 Task: Search one way flight ticket for 3 adults, 3 children in premium economy from Pasco: Tri-cities Airport to Fort Wayne: Fort Wayne International Airport on 8-4-2023. Choice of flights is American. Number of bags: 9 checked bags. Outbound departure time preference is 11:00.
Action: Mouse moved to (252, 328)
Screenshot: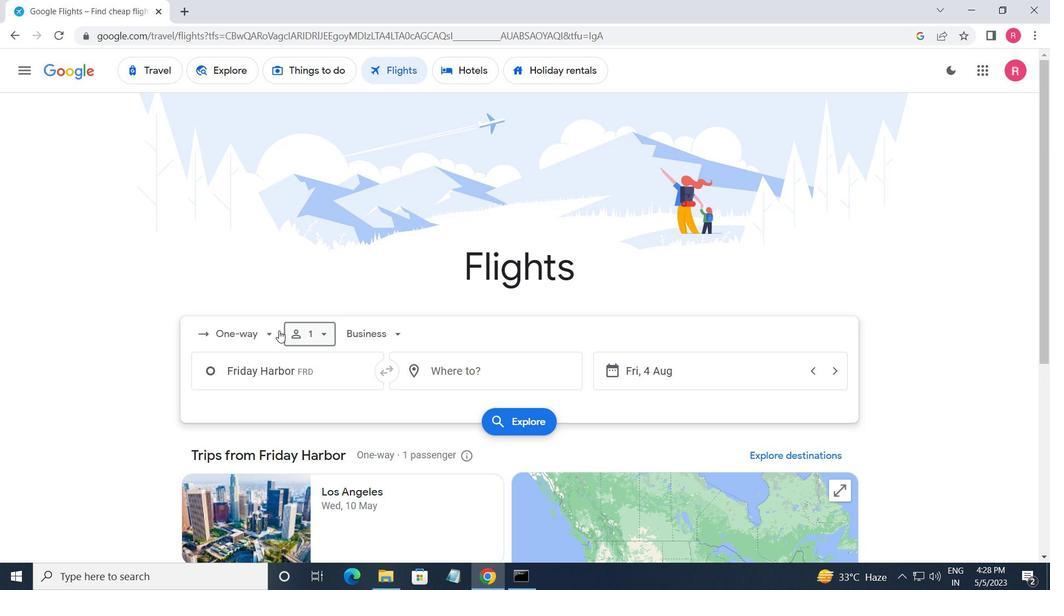 
Action: Mouse pressed left at (252, 328)
Screenshot: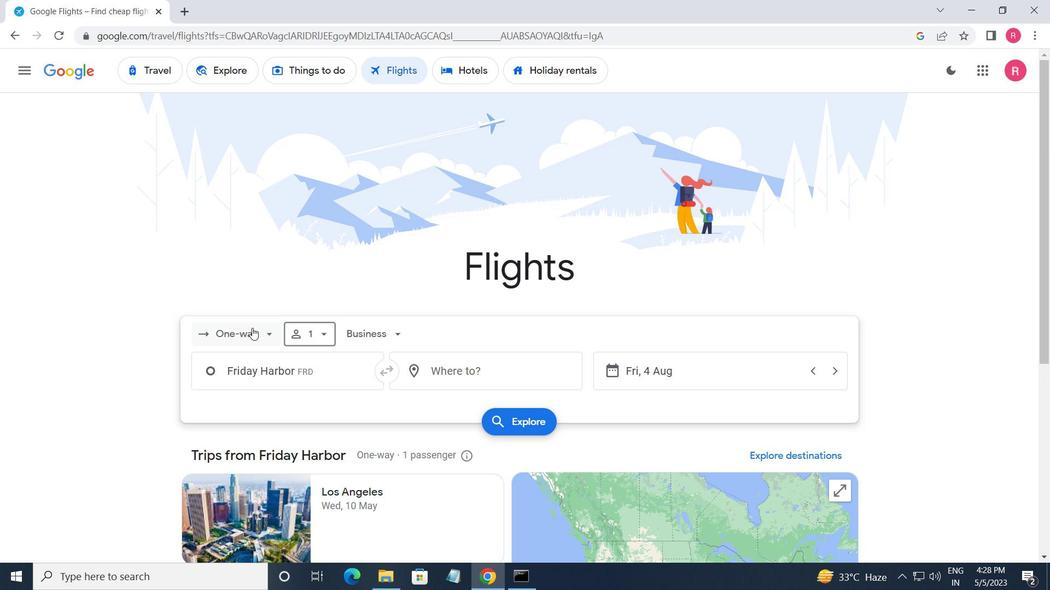 
Action: Mouse moved to (267, 392)
Screenshot: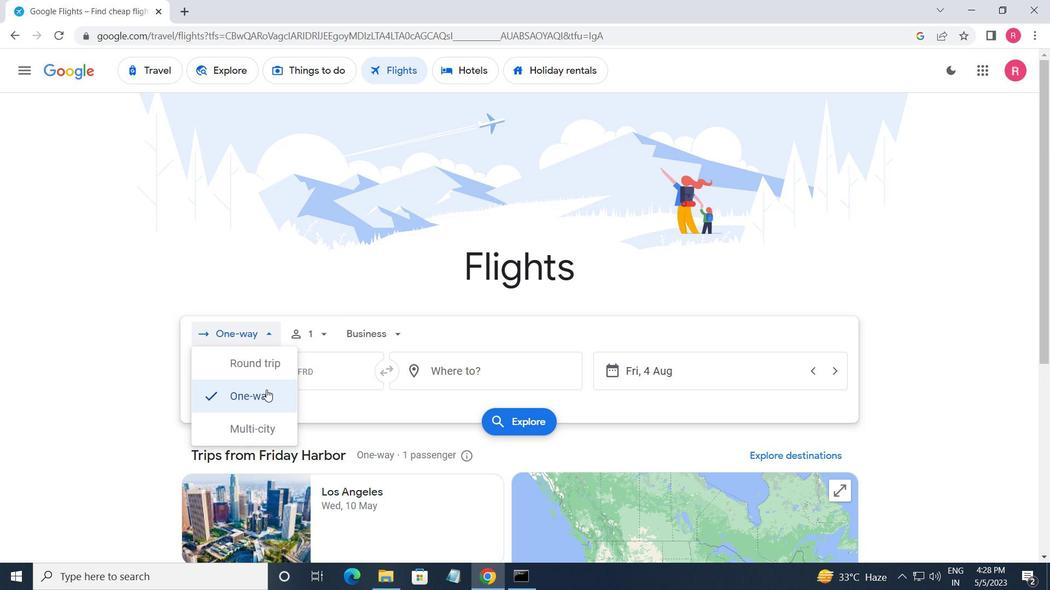 
Action: Mouse pressed left at (267, 392)
Screenshot: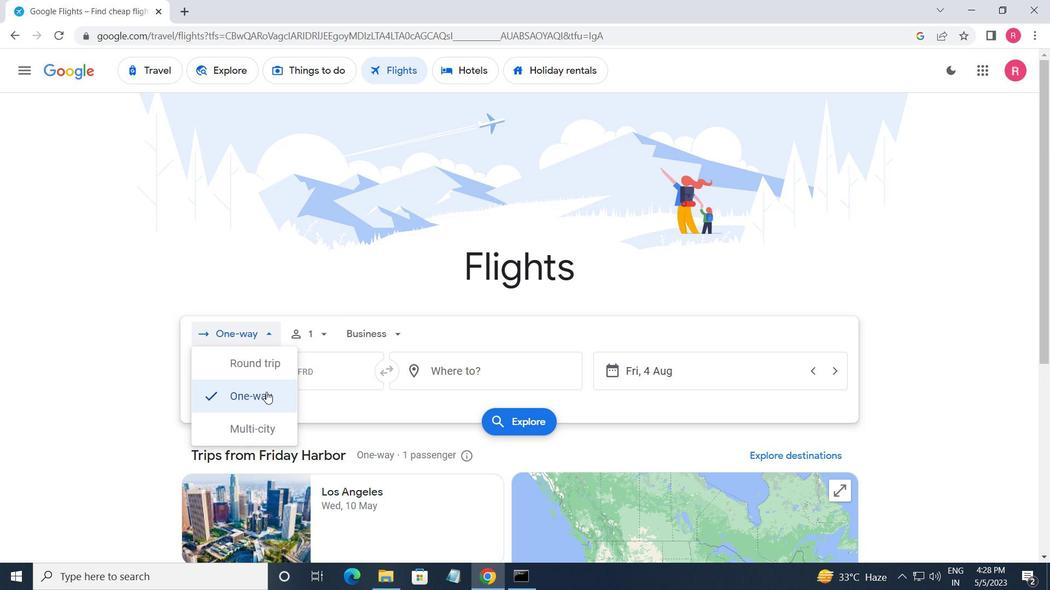
Action: Mouse moved to (302, 344)
Screenshot: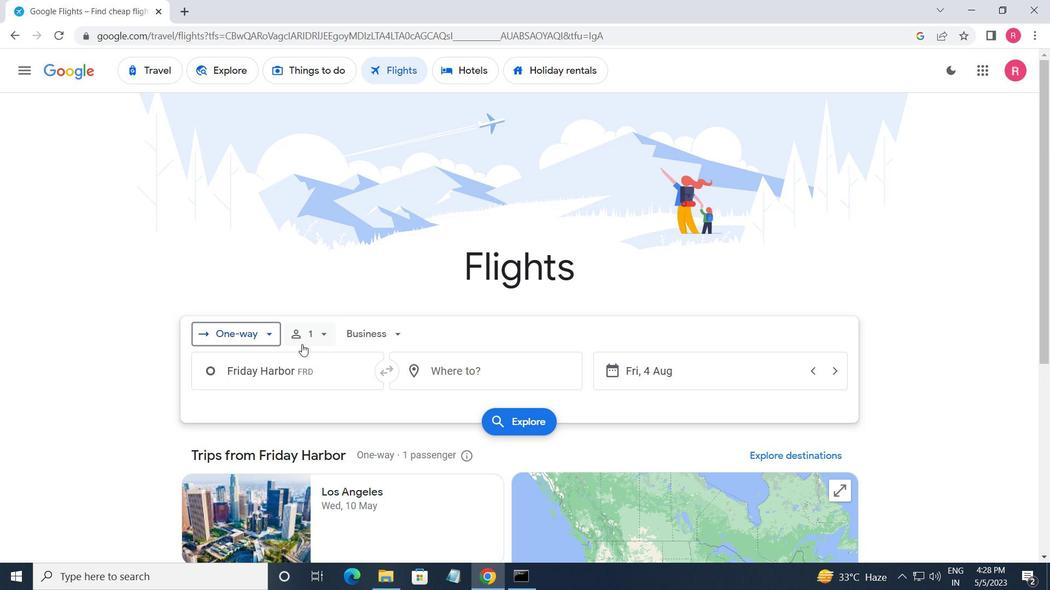 
Action: Mouse pressed left at (302, 344)
Screenshot: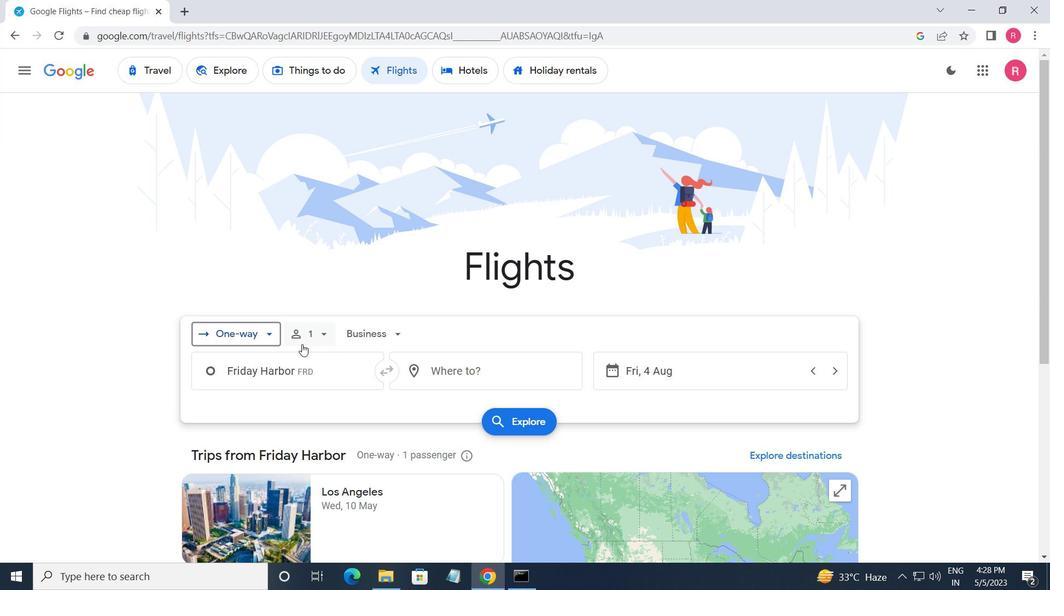
Action: Mouse moved to (428, 373)
Screenshot: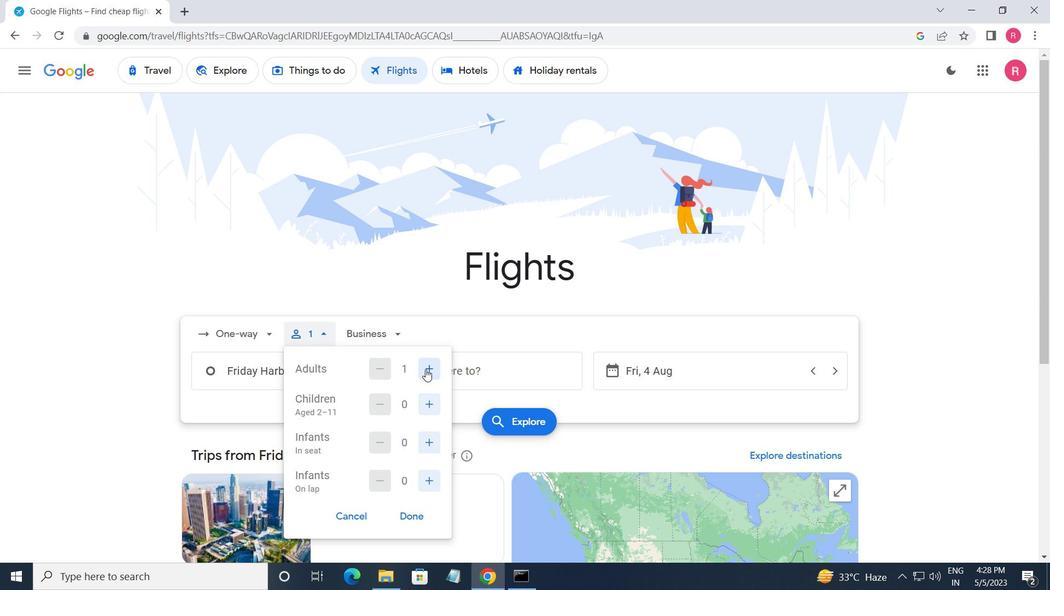 
Action: Mouse pressed left at (428, 373)
Screenshot: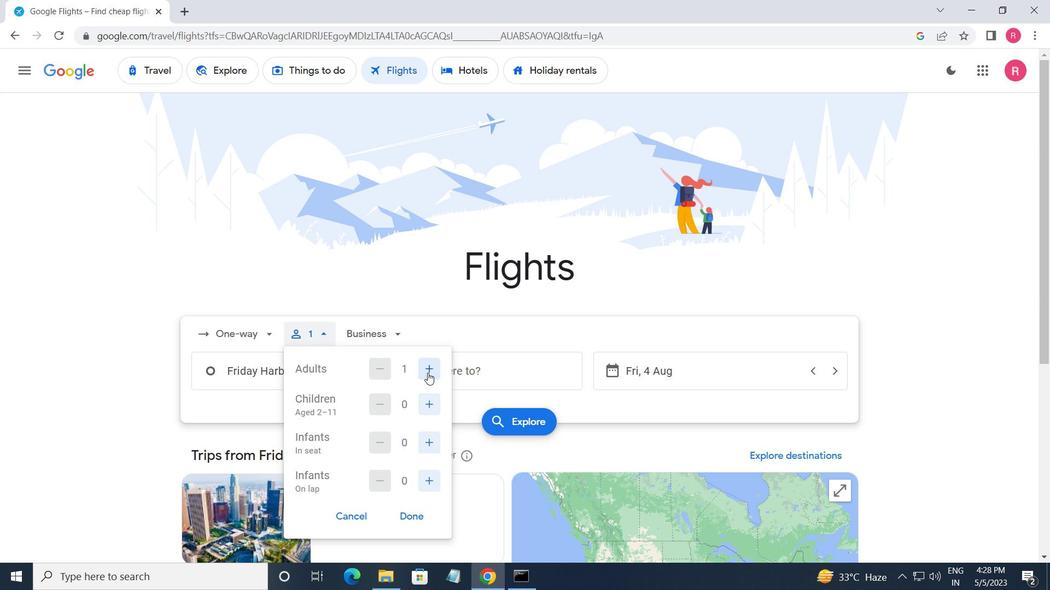 
Action: Mouse pressed left at (428, 373)
Screenshot: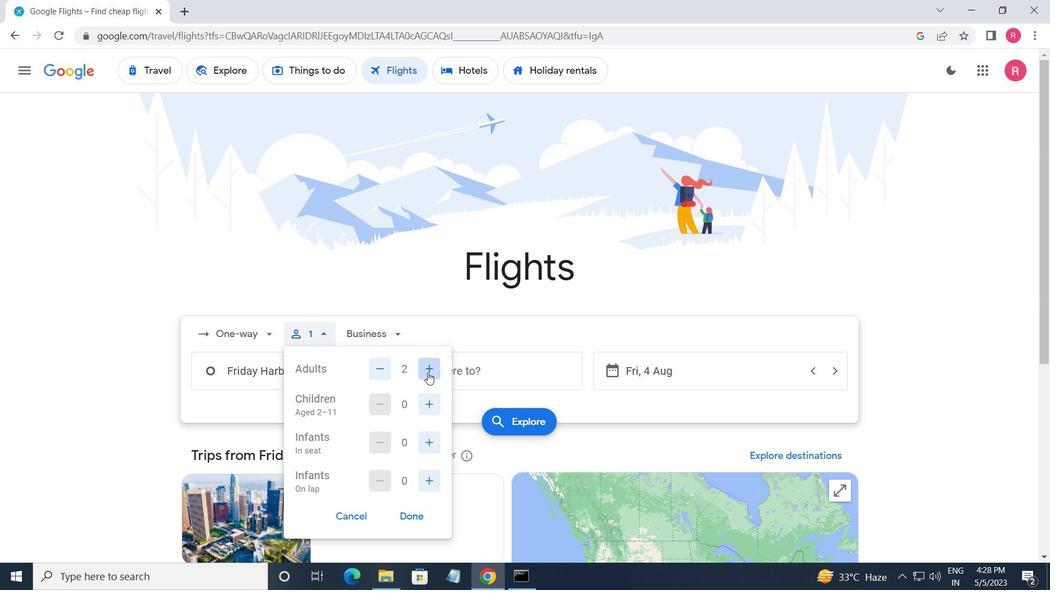 
Action: Mouse moved to (427, 399)
Screenshot: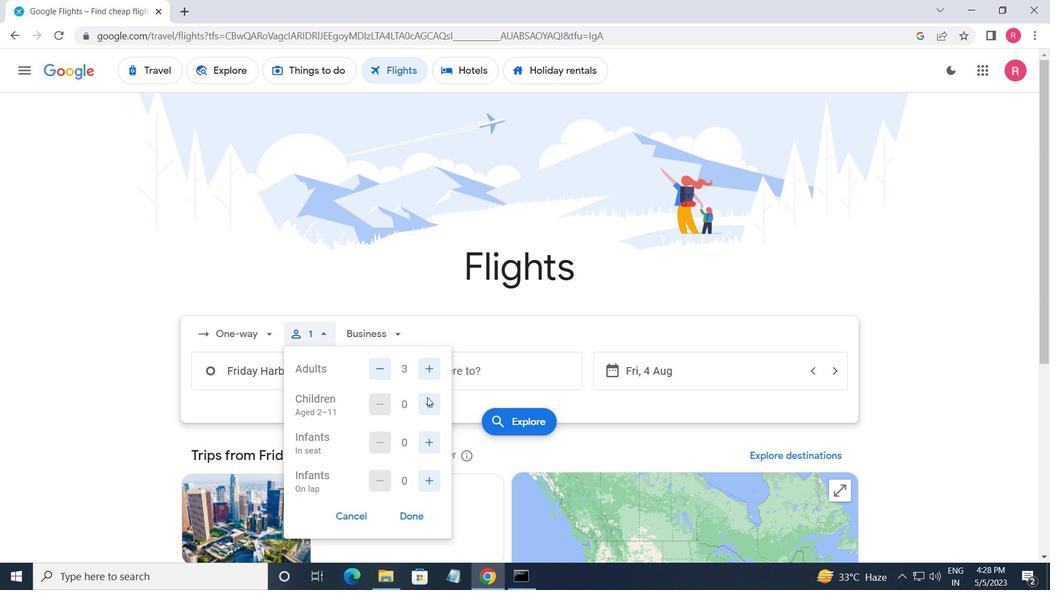 
Action: Mouse pressed left at (427, 399)
Screenshot: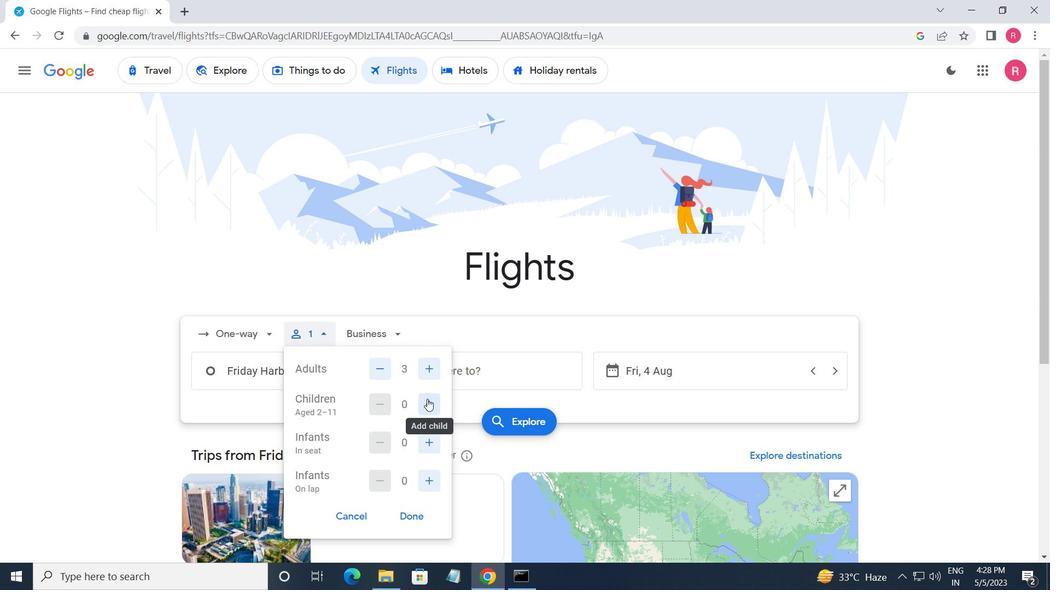 
Action: Mouse pressed left at (427, 399)
Screenshot: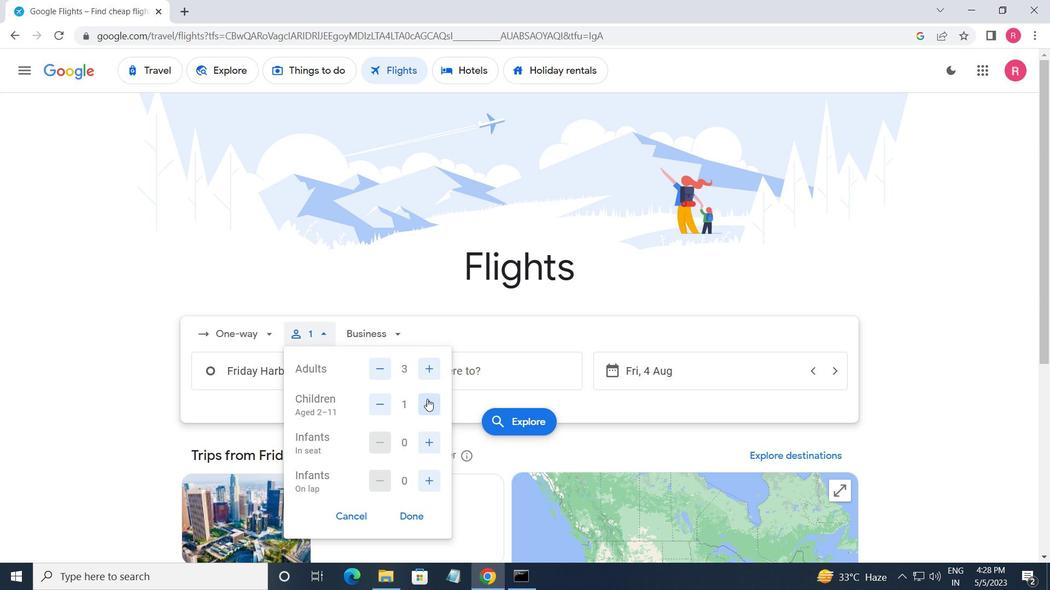 
Action: Mouse pressed left at (427, 399)
Screenshot: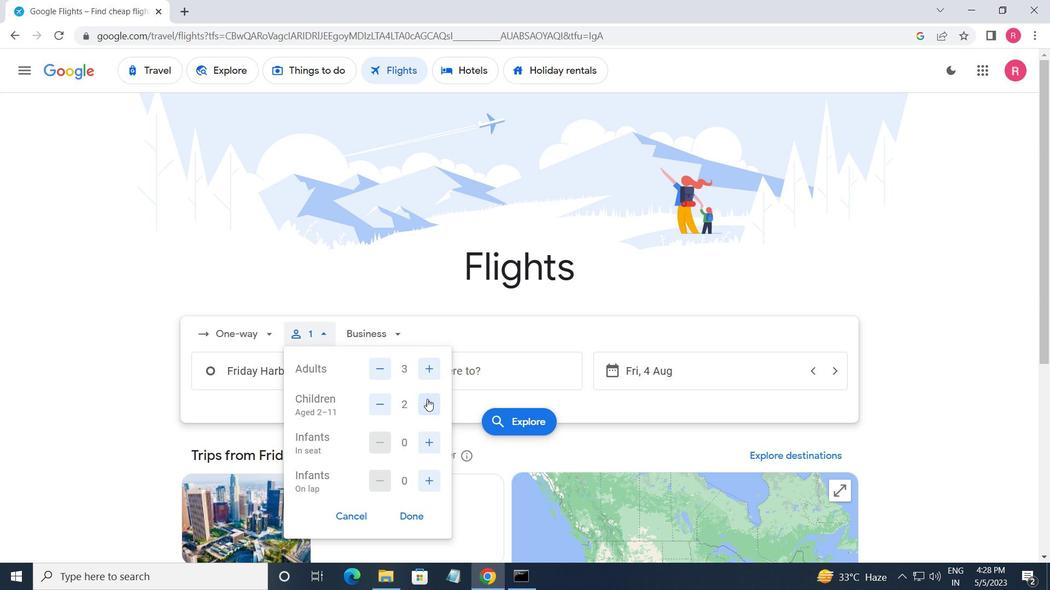 
Action: Mouse moved to (414, 517)
Screenshot: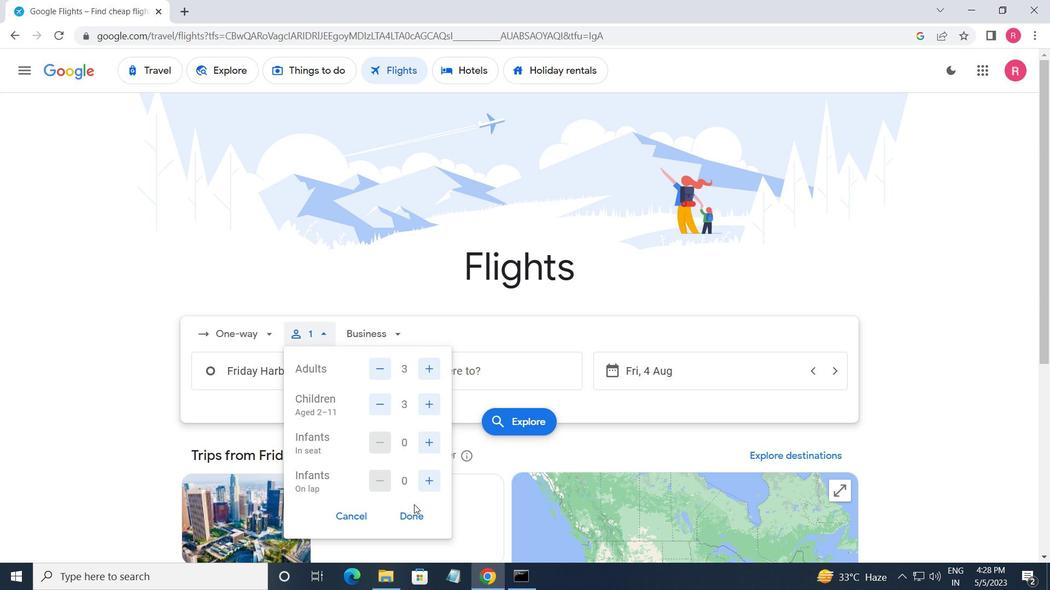 
Action: Mouse pressed left at (414, 517)
Screenshot: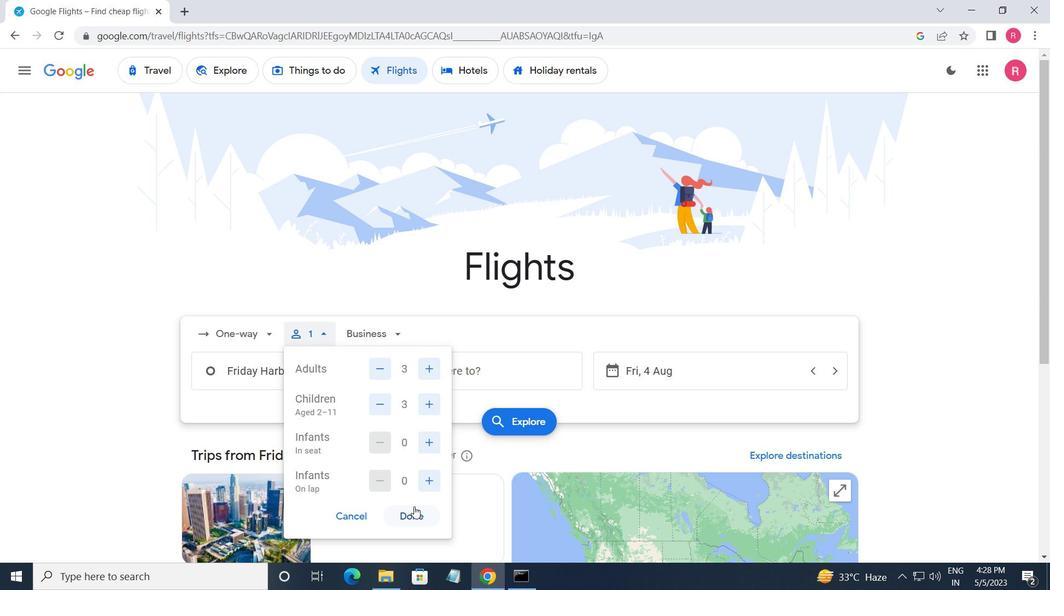 
Action: Mouse moved to (373, 333)
Screenshot: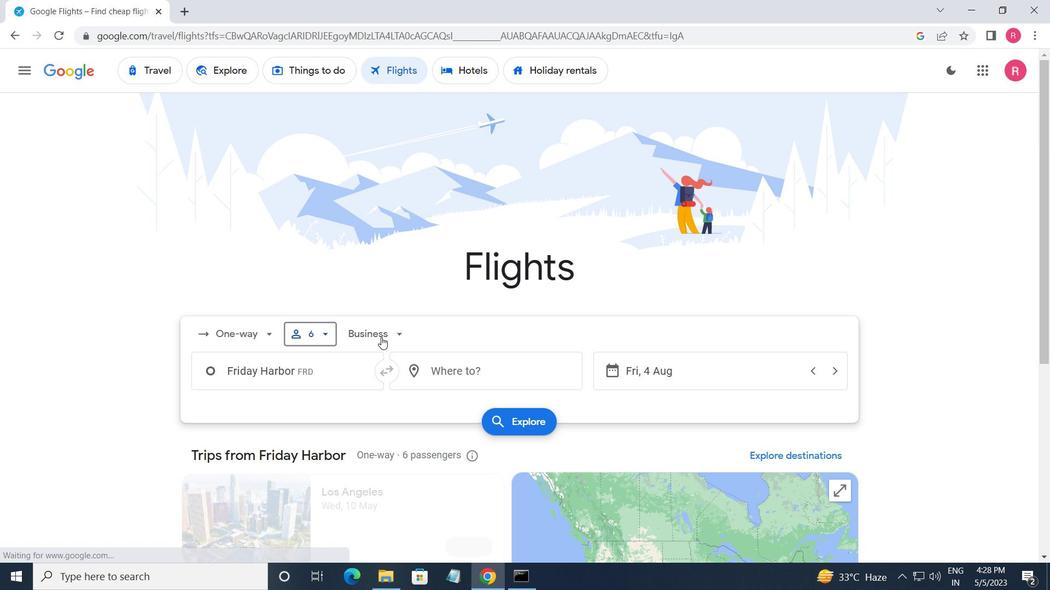 
Action: Mouse pressed left at (373, 333)
Screenshot: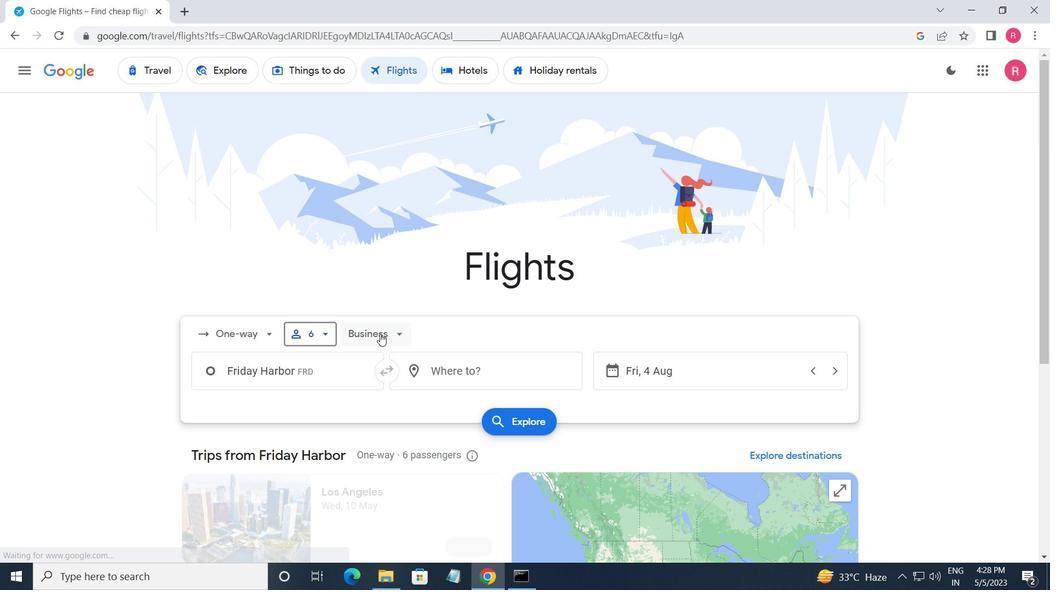 
Action: Mouse moved to (404, 373)
Screenshot: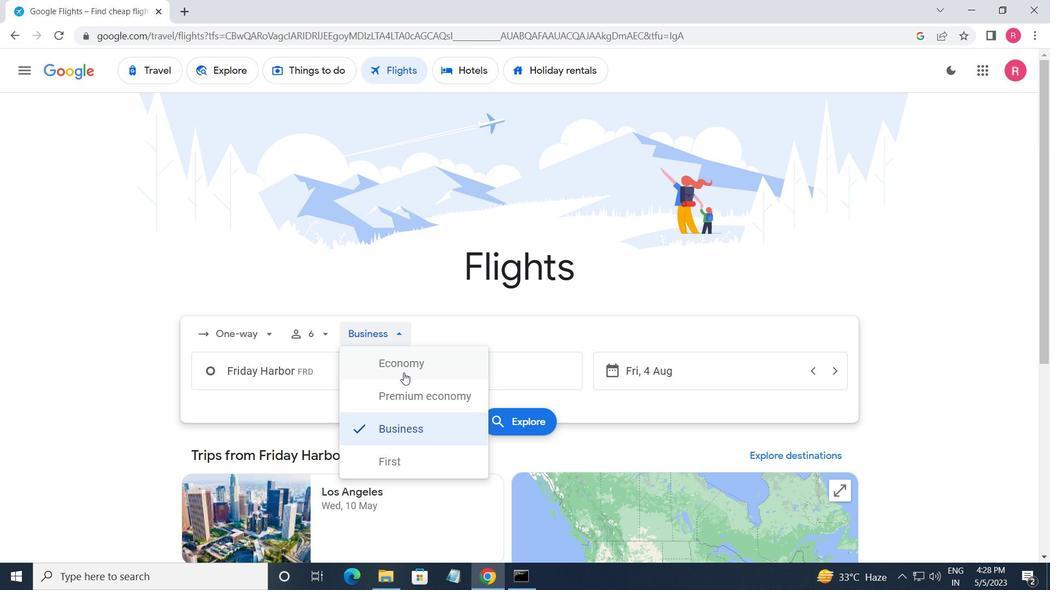 
Action: Mouse pressed left at (404, 373)
Screenshot: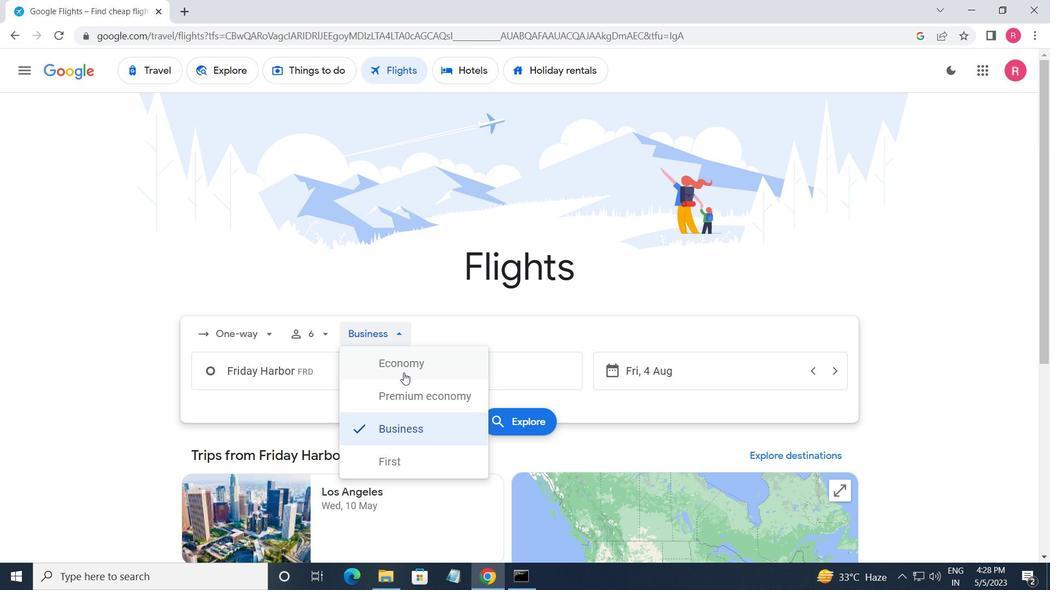 
Action: Mouse moved to (332, 376)
Screenshot: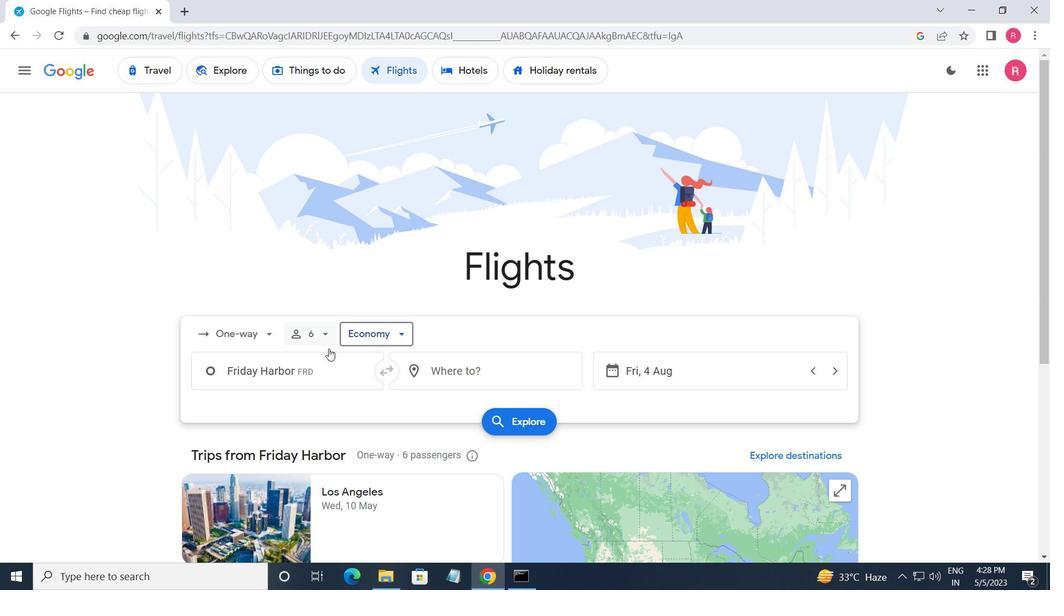 
Action: Mouse pressed left at (332, 376)
Screenshot: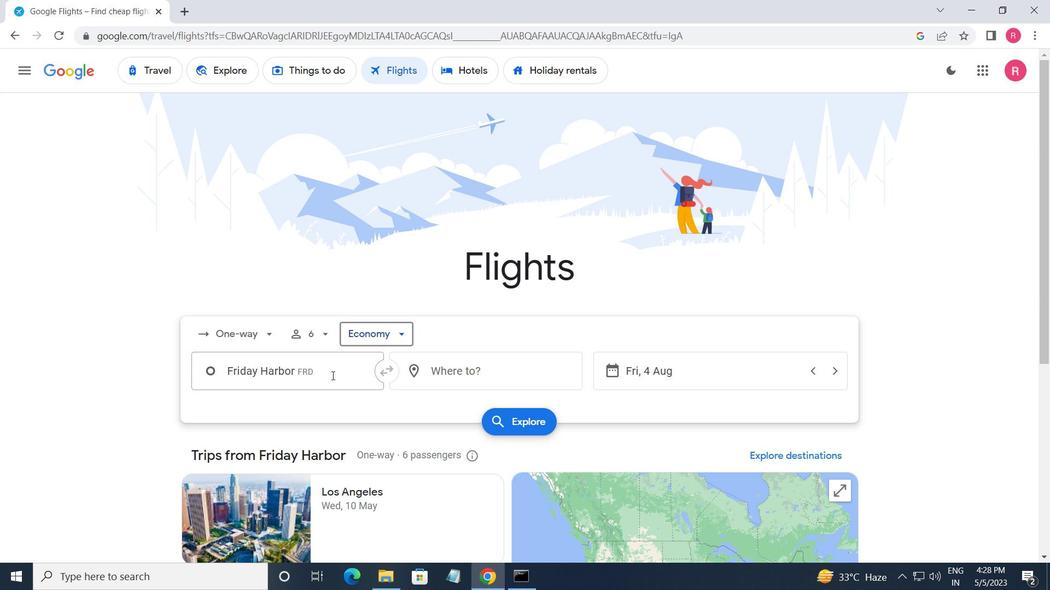 
Action: Key pressed <Key.shift_r>Pasco
Screenshot: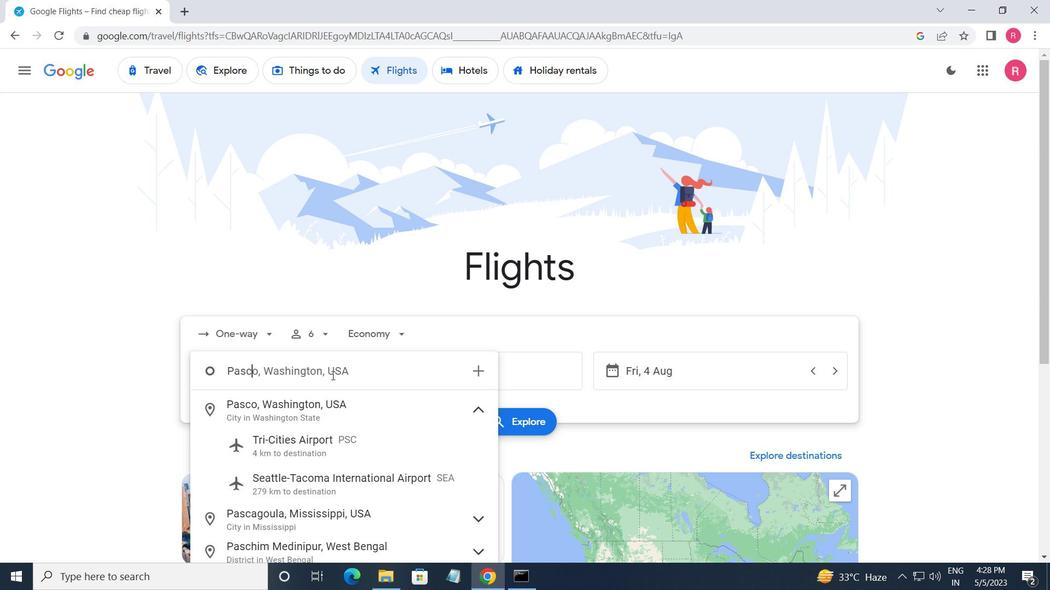 
Action: Mouse moved to (317, 459)
Screenshot: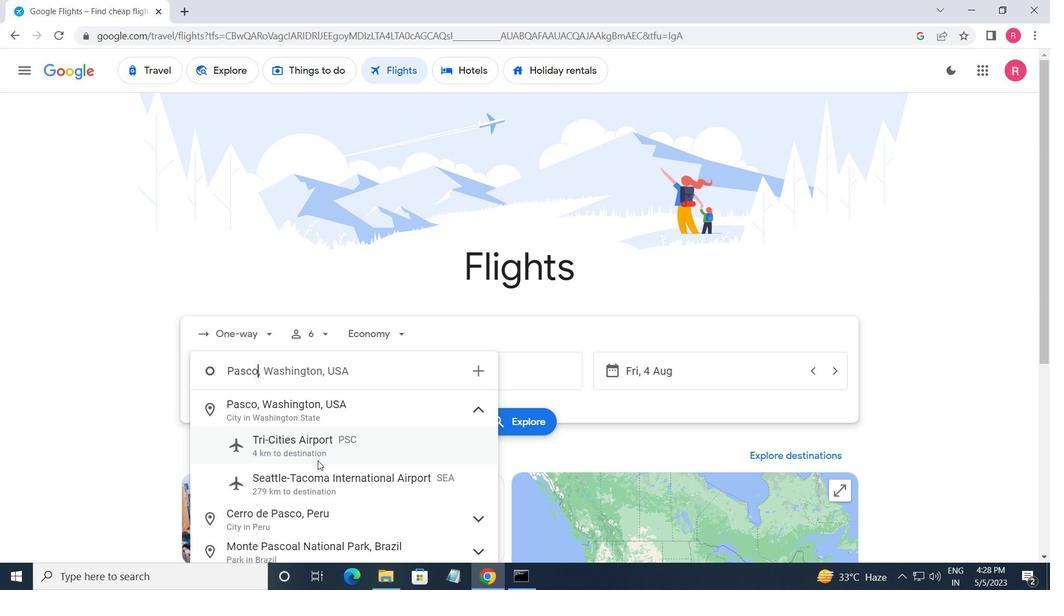
Action: Mouse pressed left at (317, 459)
Screenshot: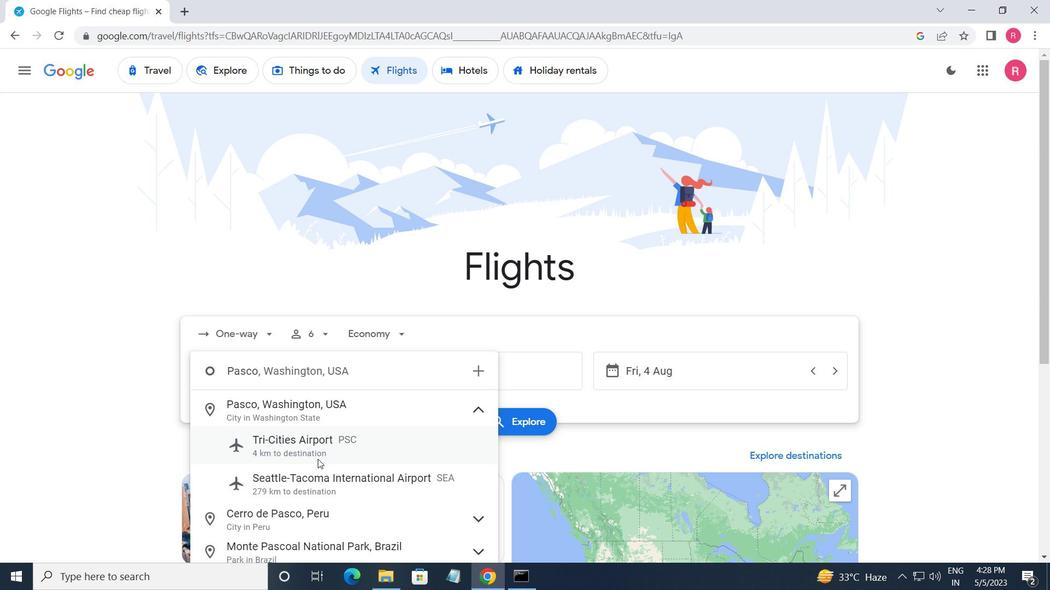 
Action: Mouse moved to (500, 370)
Screenshot: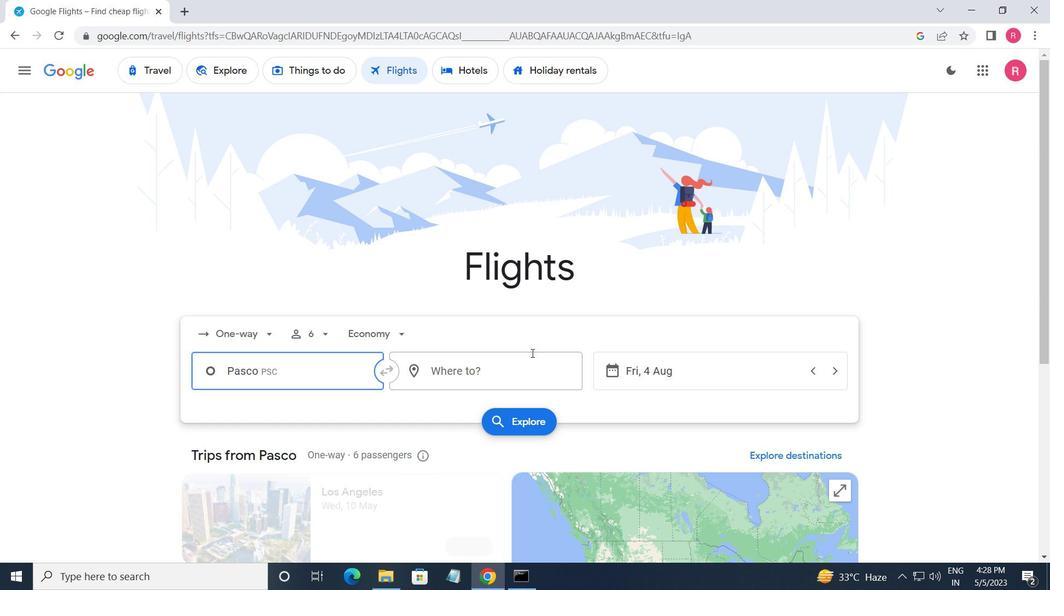 
Action: Mouse pressed left at (500, 370)
Screenshot: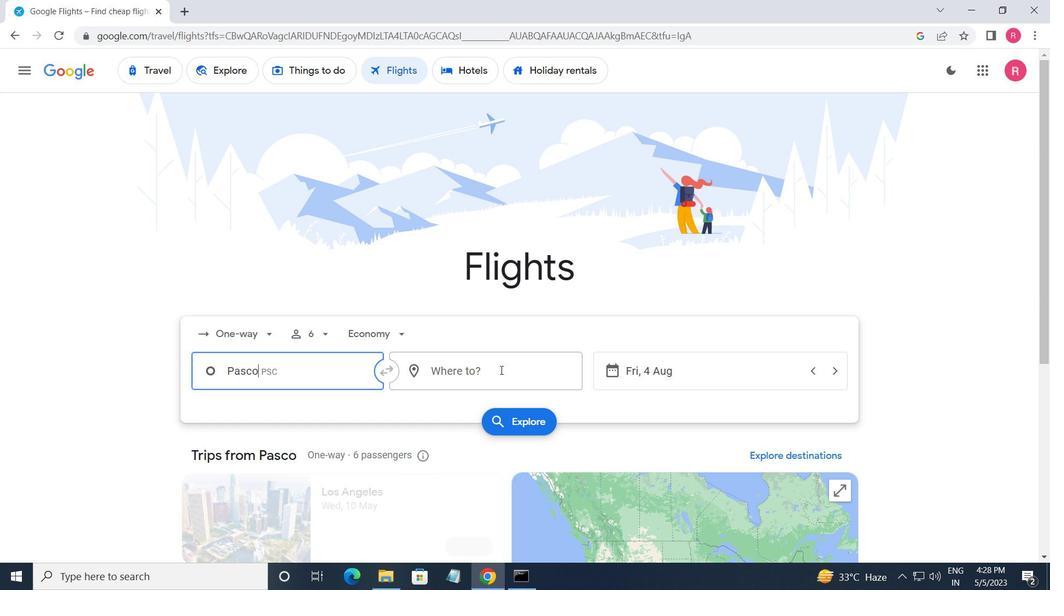 
Action: Key pressed <Key.shift>WAYNE
Screenshot: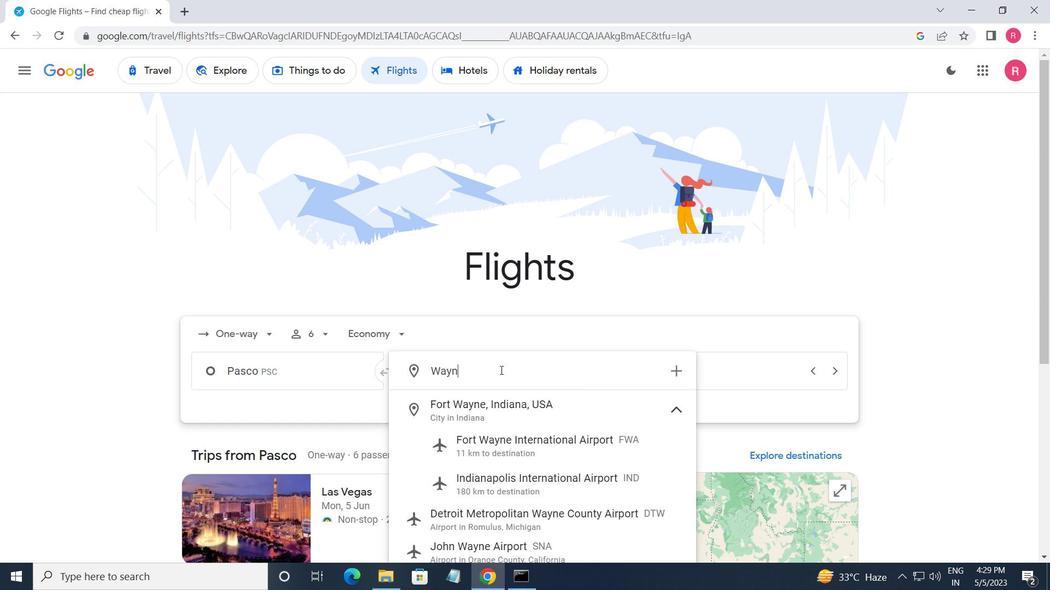 
Action: Mouse moved to (515, 451)
Screenshot: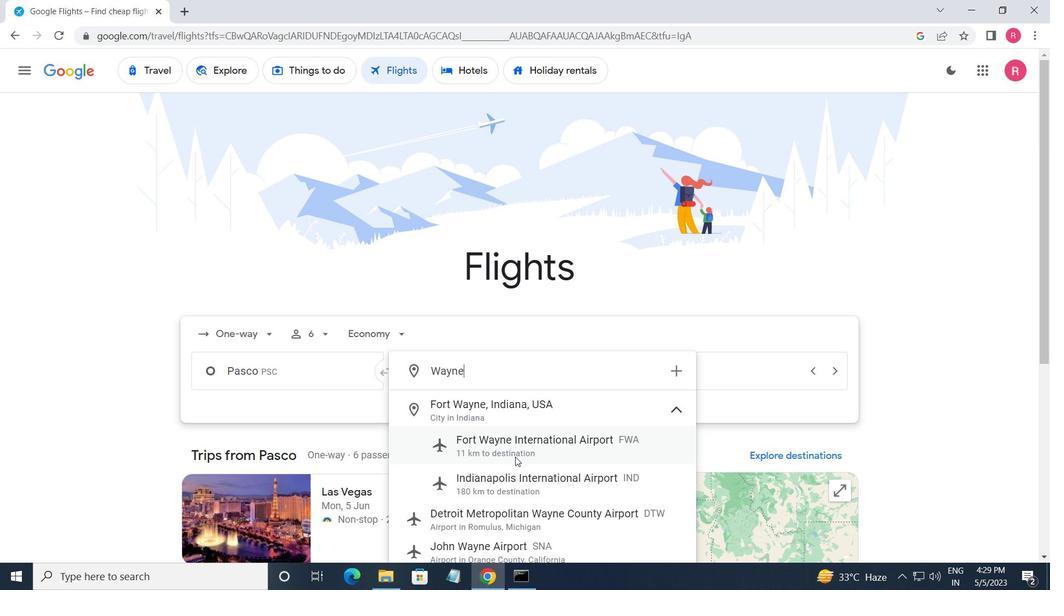 
Action: Mouse pressed left at (515, 451)
Screenshot: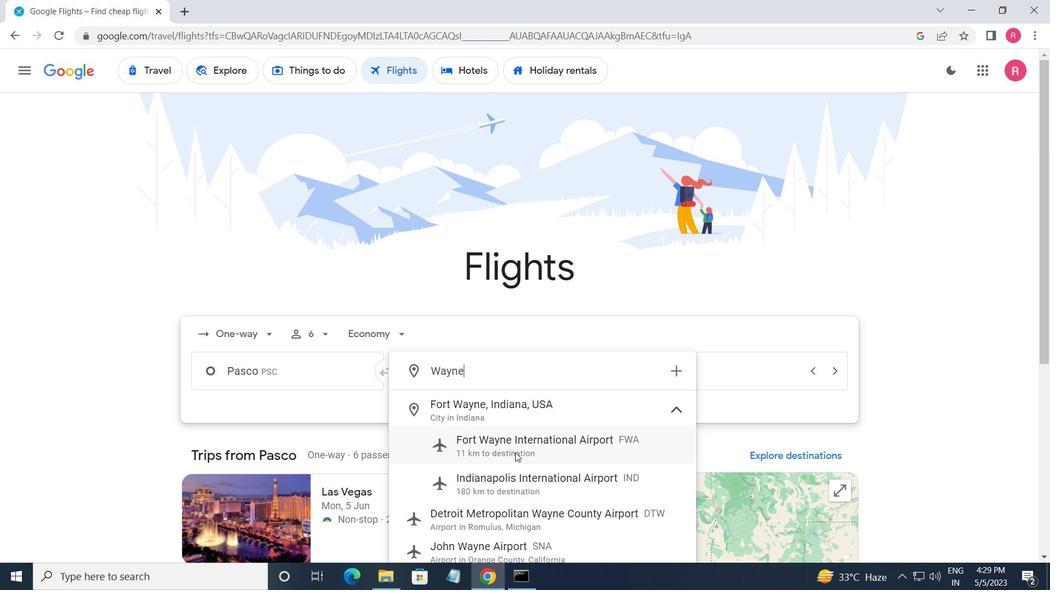 
Action: Mouse moved to (701, 380)
Screenshot: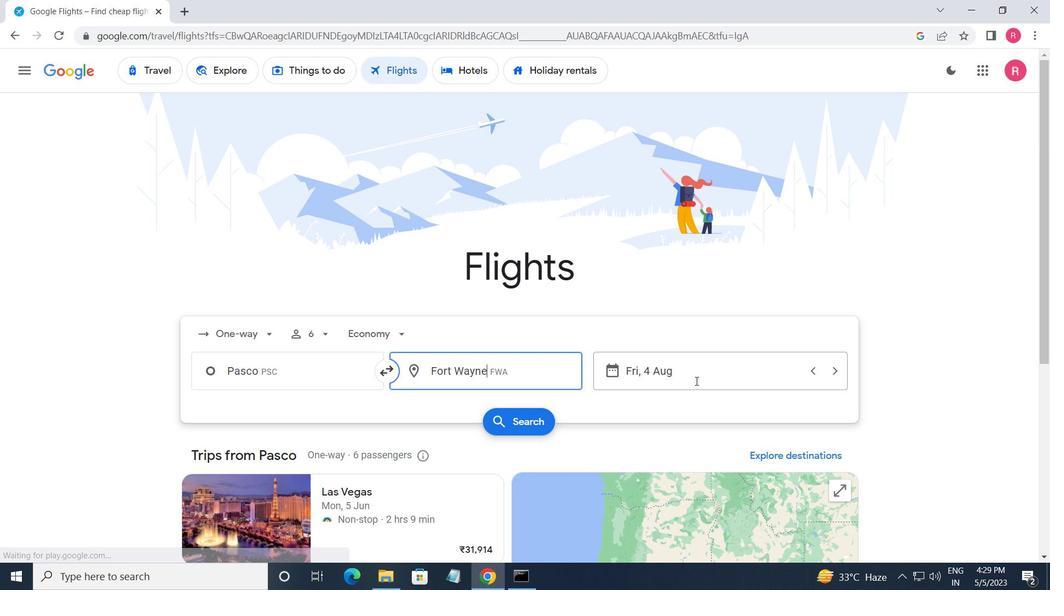 
Action: Mouse pressed left at (701, 380)
Screenshot: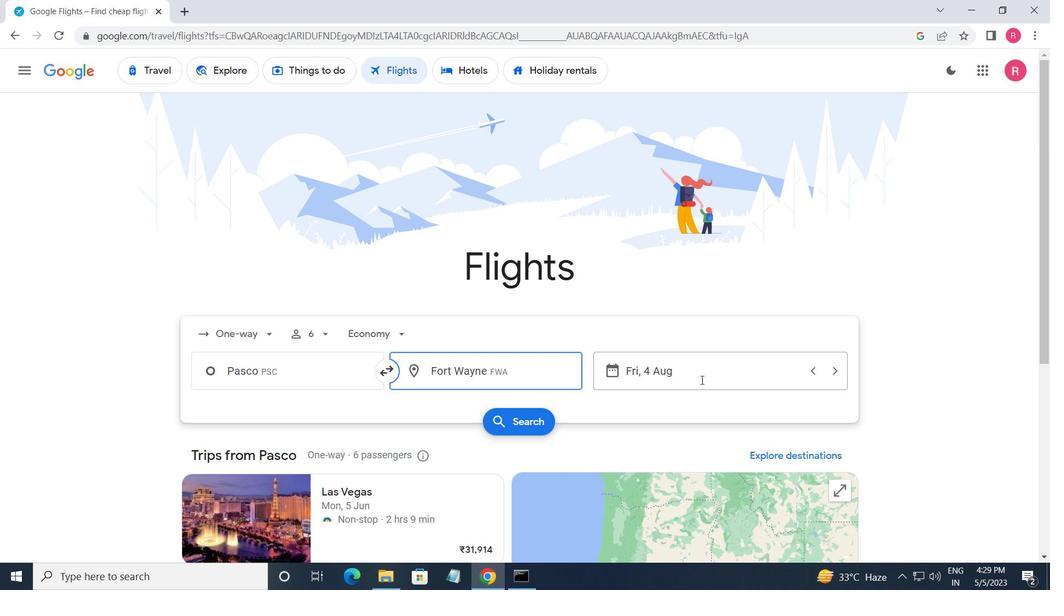 
Action: Mouse moved to (529, 321)
Screenshot: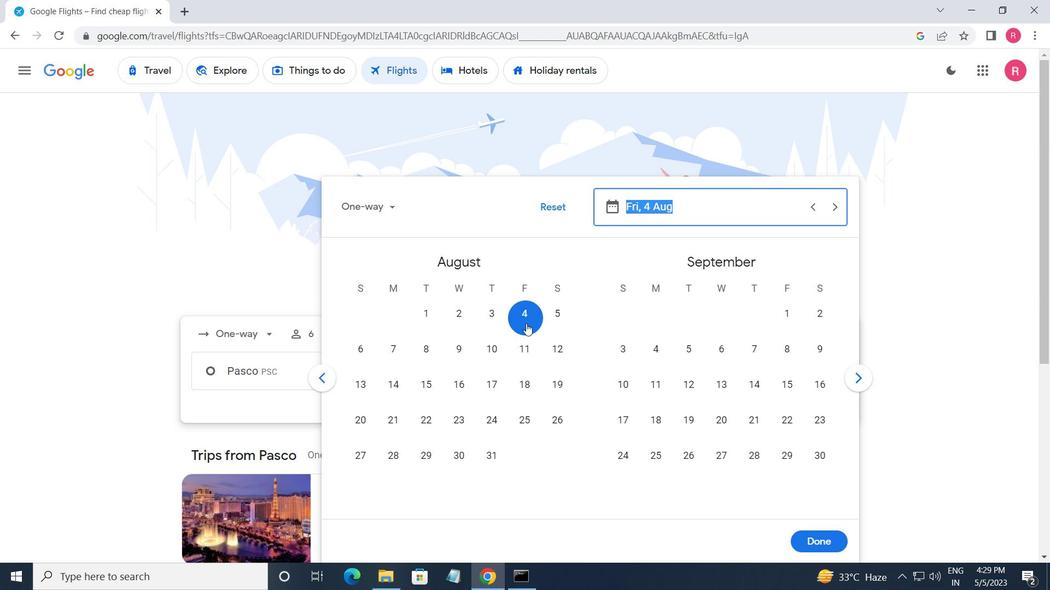 
Action: Mouse pressed left at (529, 321)
Screenshot: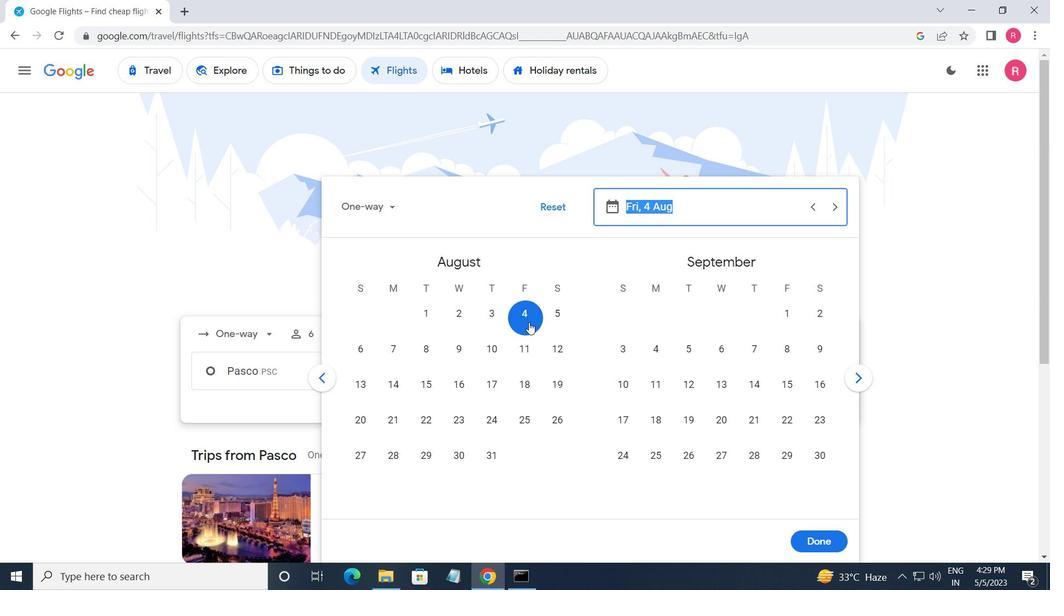 
Action: Mouse moved to (814, 530)
Screenshot: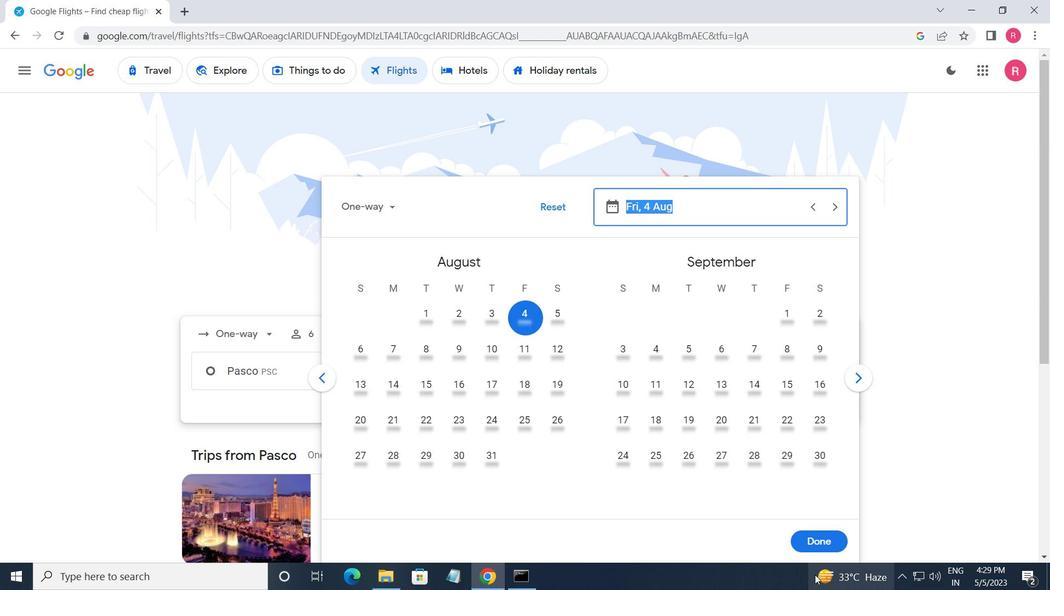
Action: Mouse pressed left at (814, 530)
Screenshot: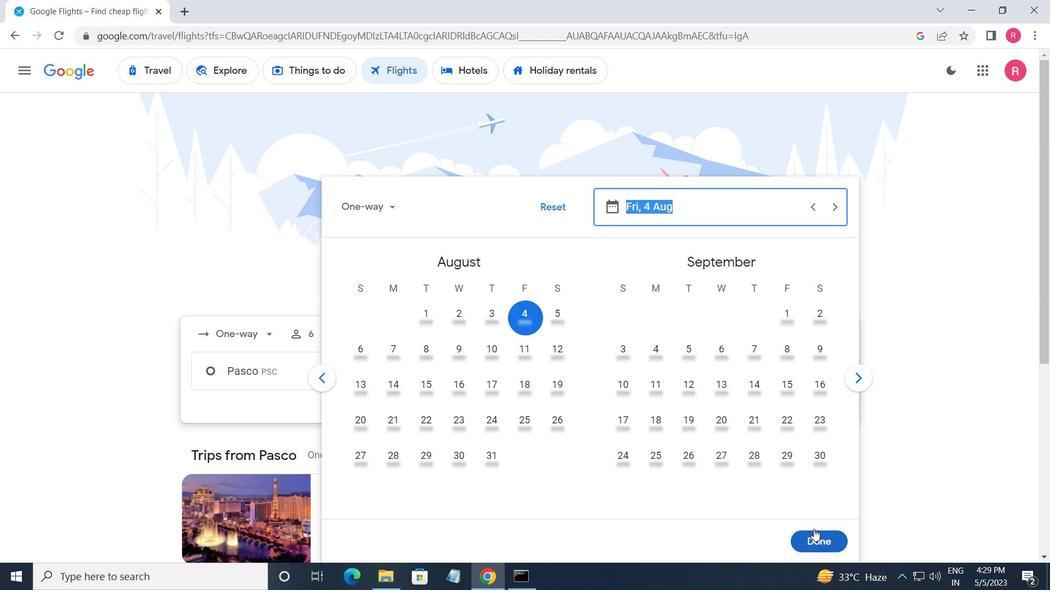 
Action: Mouse moved to (509, 433)
Screenshot: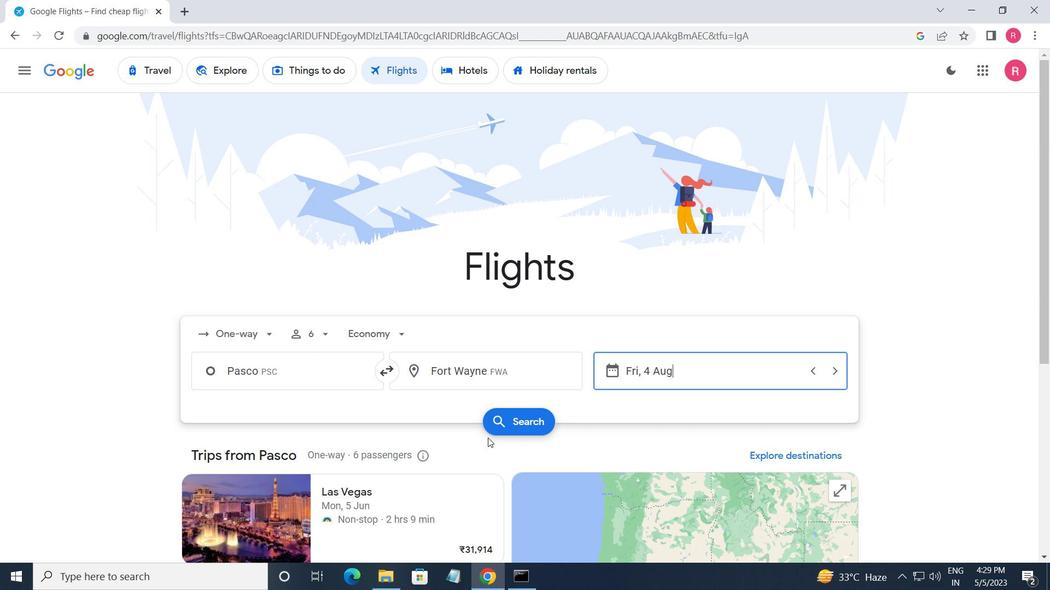 
Action: Mouse pressed left at (509, 433)
Screenshot: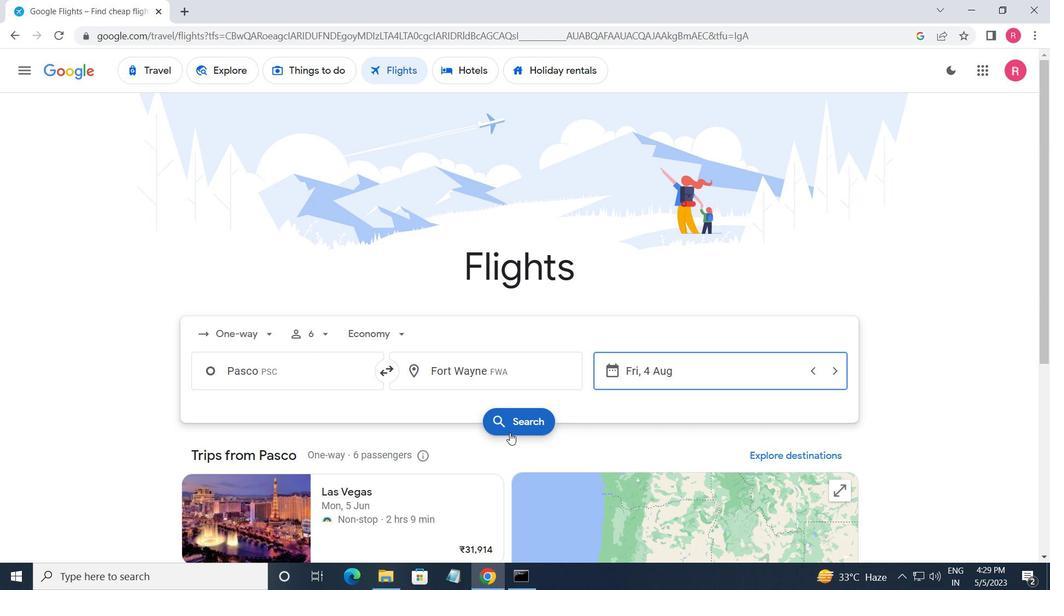 
Action: Mouse moved to (212, 205)
Screenshot: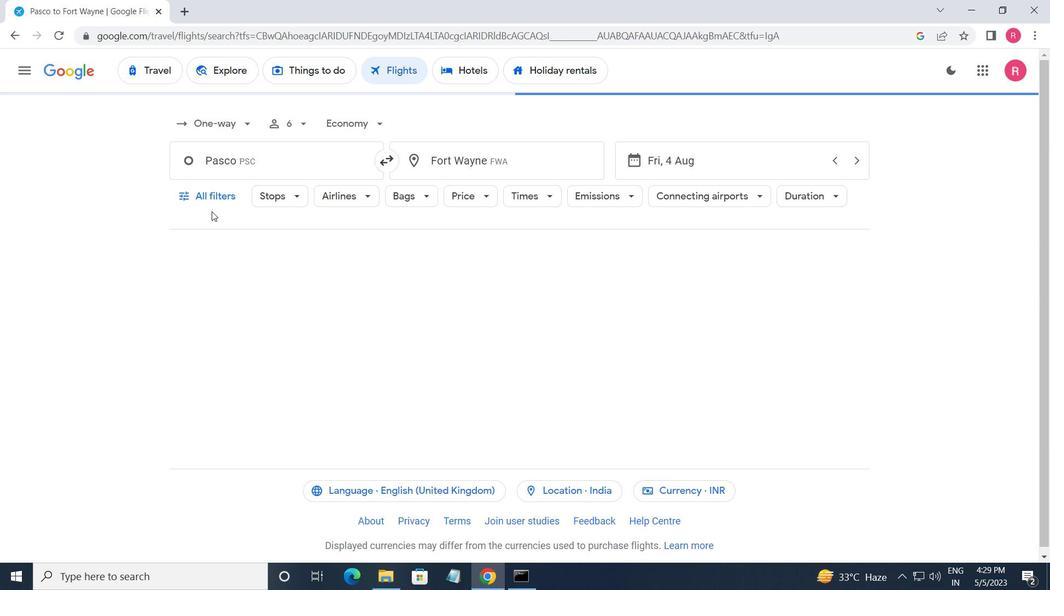 
Action: Mouse pressed left at (212, 205)
Screenshot: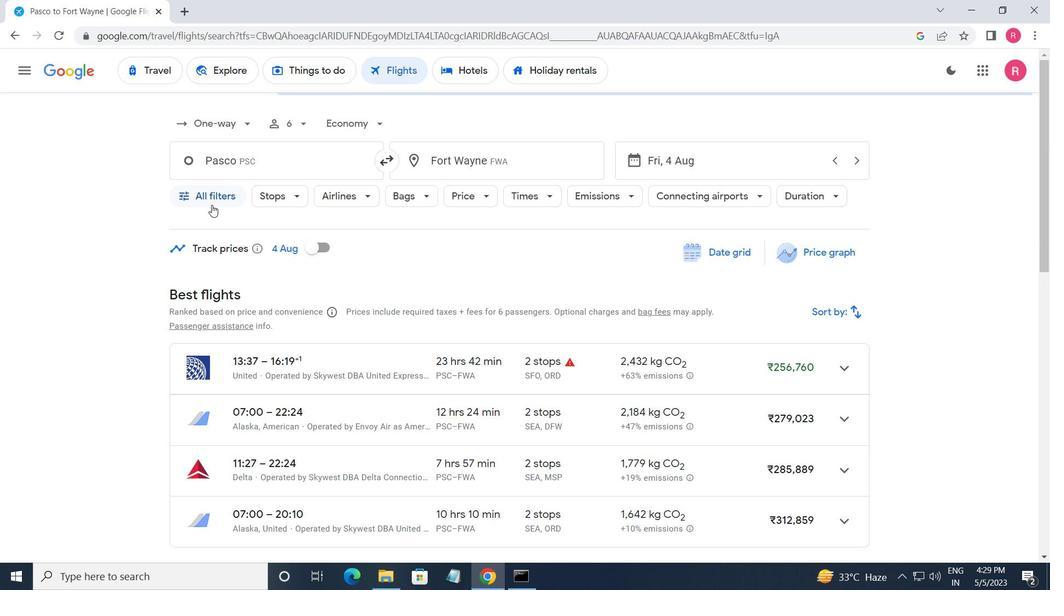 
Action: Mouse moved to (250, 366)
Screenshot: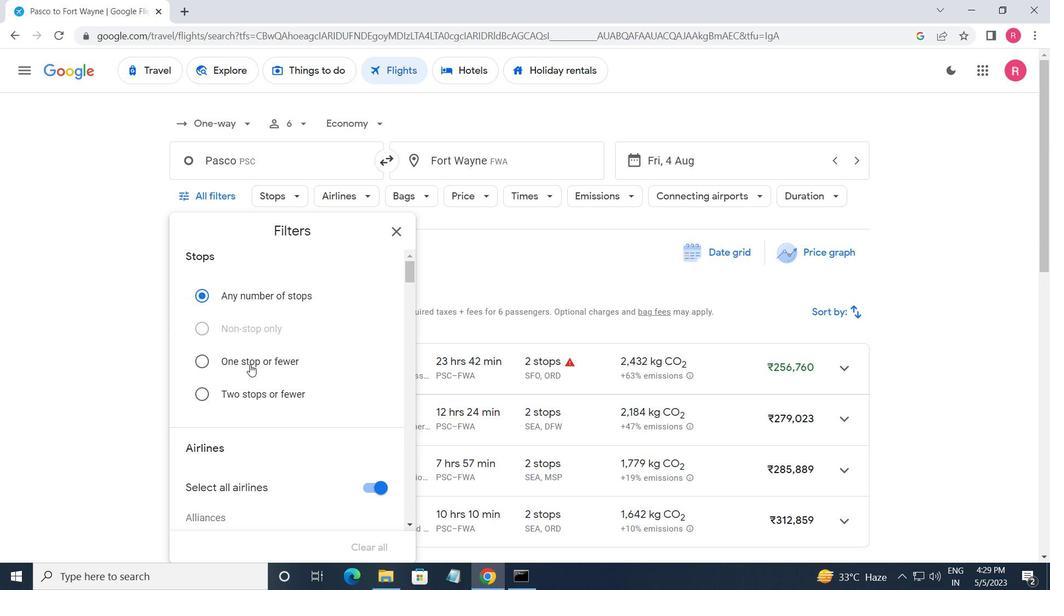 
Action: Mouse scrolled (250, 366) with delta (0, 0)
Screenshot: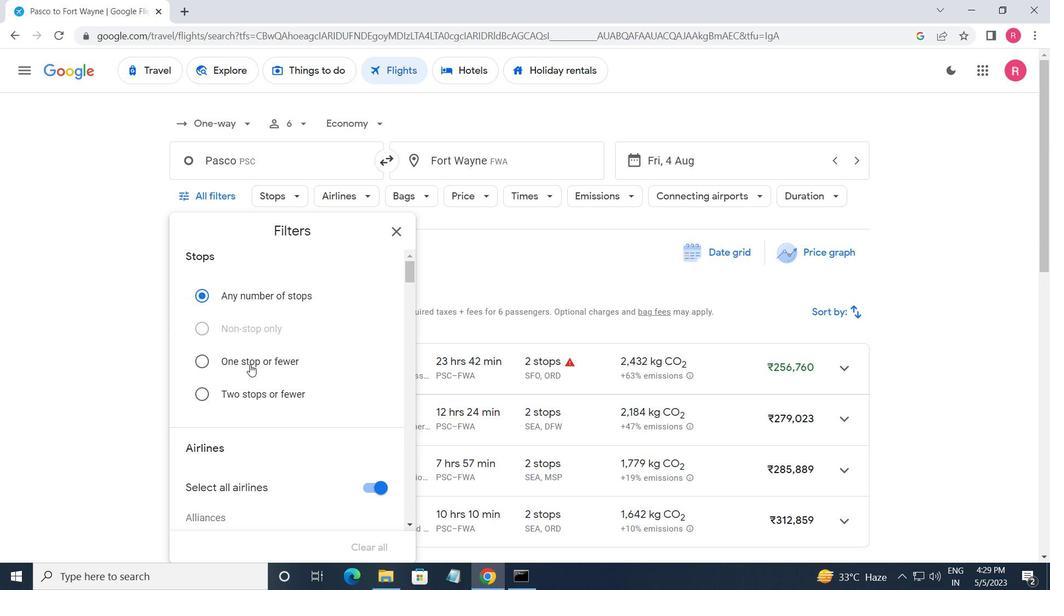 
Action: Mouse moved to (249, 368)
Screenshot: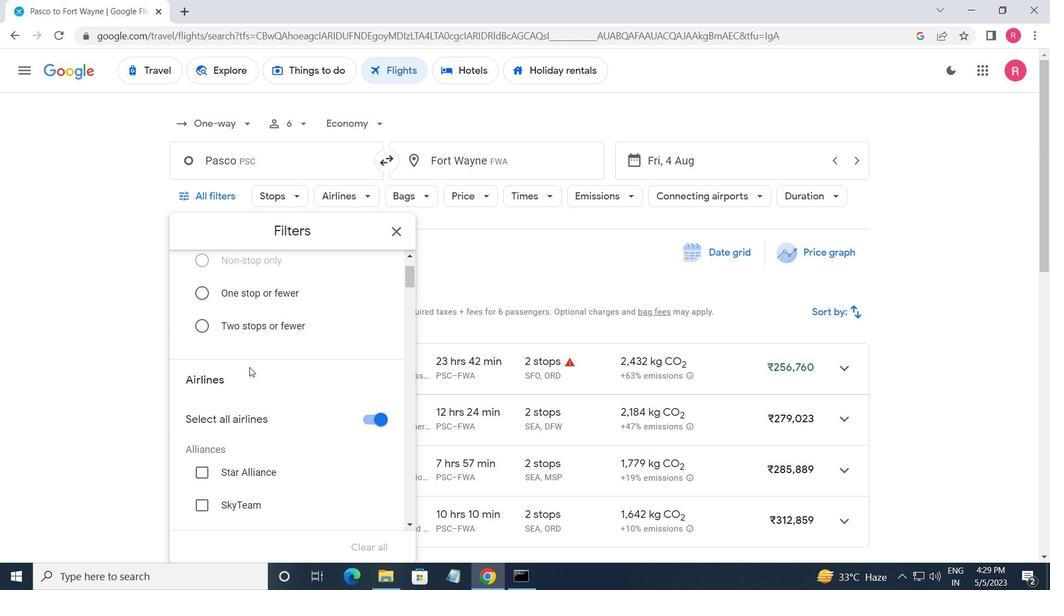 
Action: Mouse scrolled (249, 367) with delta (0, 0)
Screenshot: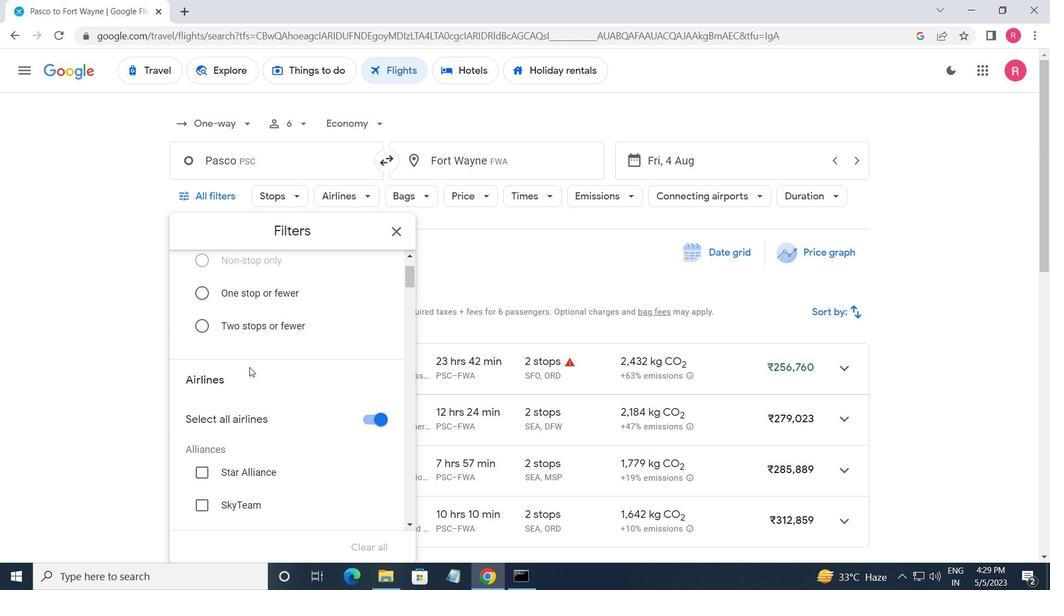 
Action: Mouse scrolled (249, 367) with delta (0, 0)
Screenshot: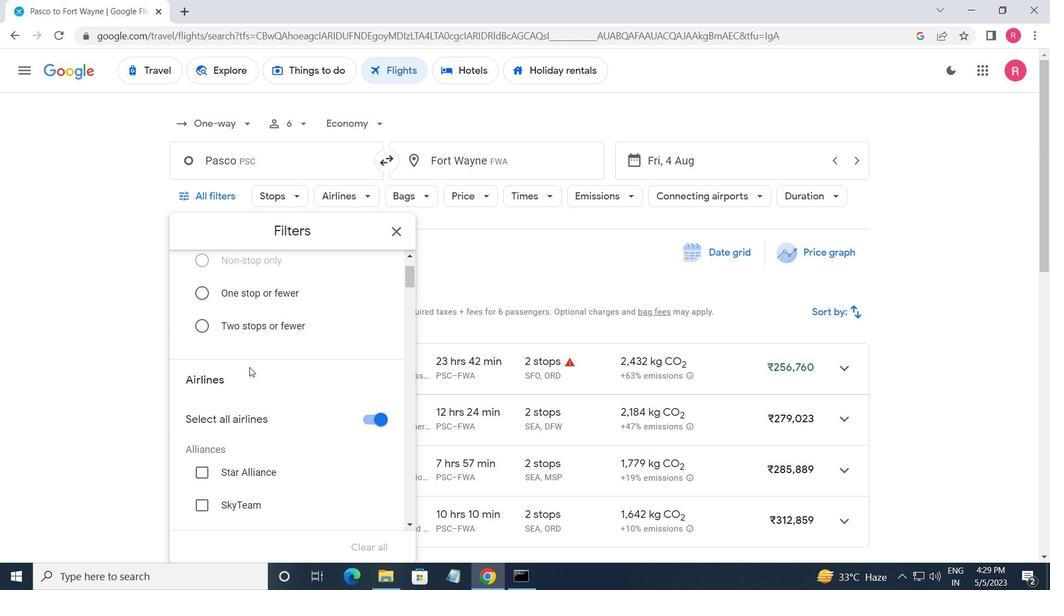 
Action: Mouse scrolled (249, 367) with delta (0, 0)
Screenshot: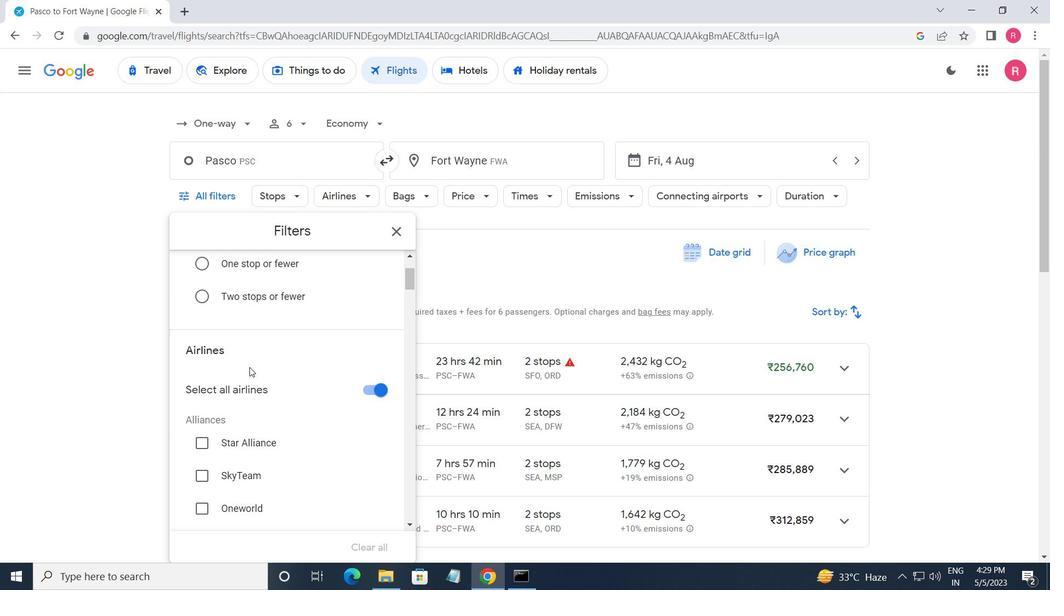 
Action: Mouse moved to (360, 426)
Screenshot: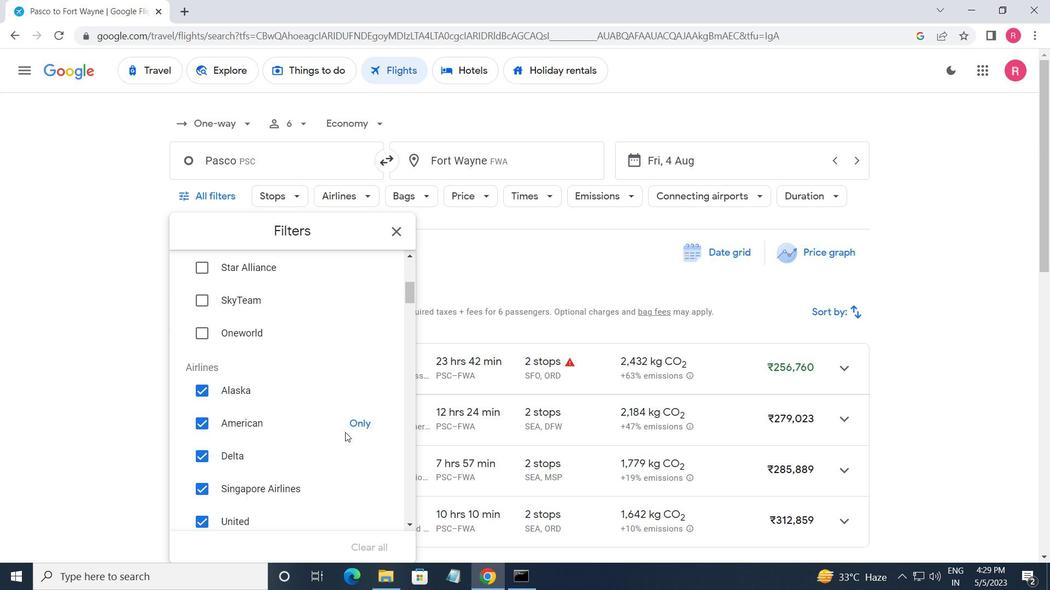 
Action: Mouse pressed left at (360, 426)
Screenshot: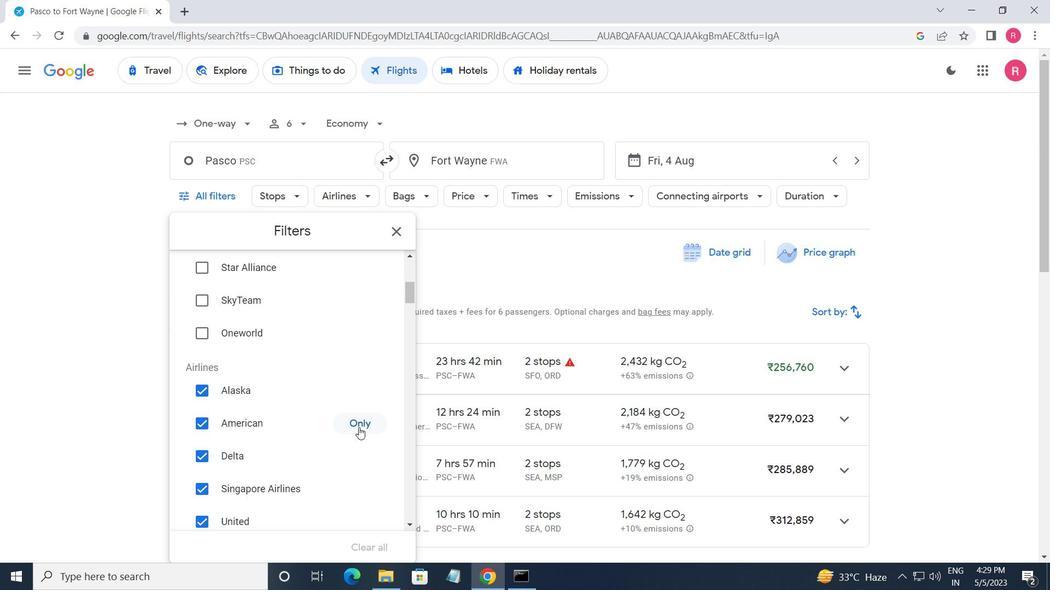 
Action: Mouse moved to (348, 436)
Screenshot: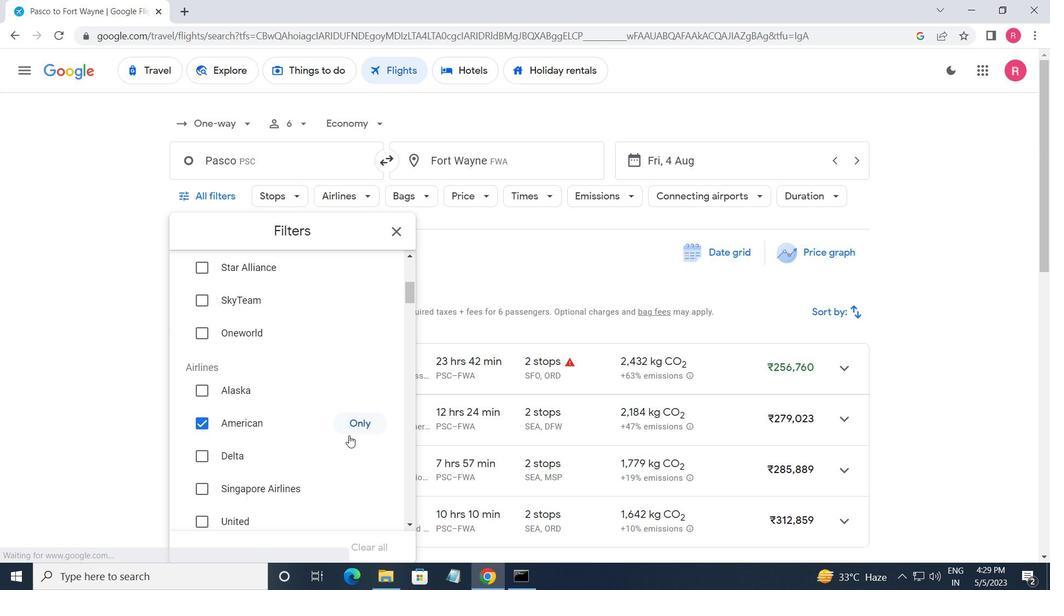 
Action: Mouse scrolled (348, 435) with delta (0, 0)
Screenshot: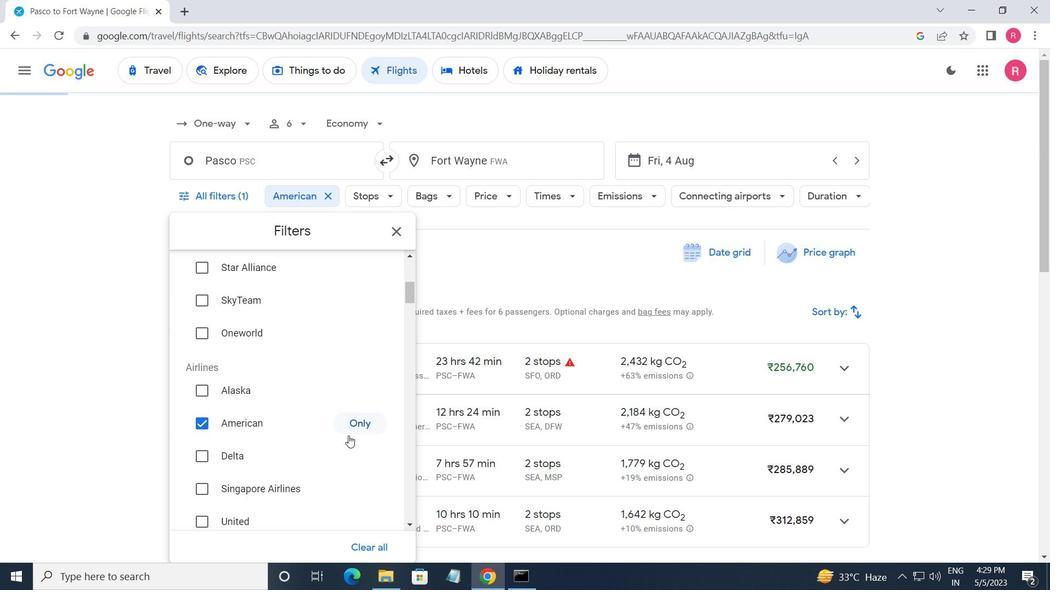 
Action: Mouse moved to (348, 436)
Screenshot: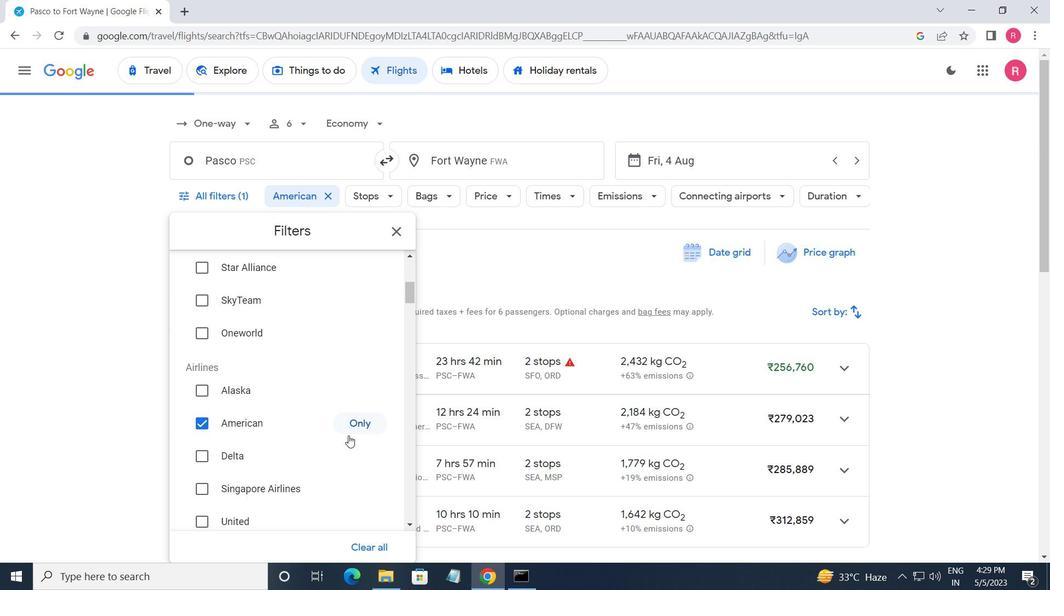 
Action: Mouse scrolled (348, 435) with delta (0, 0)
Screenshot: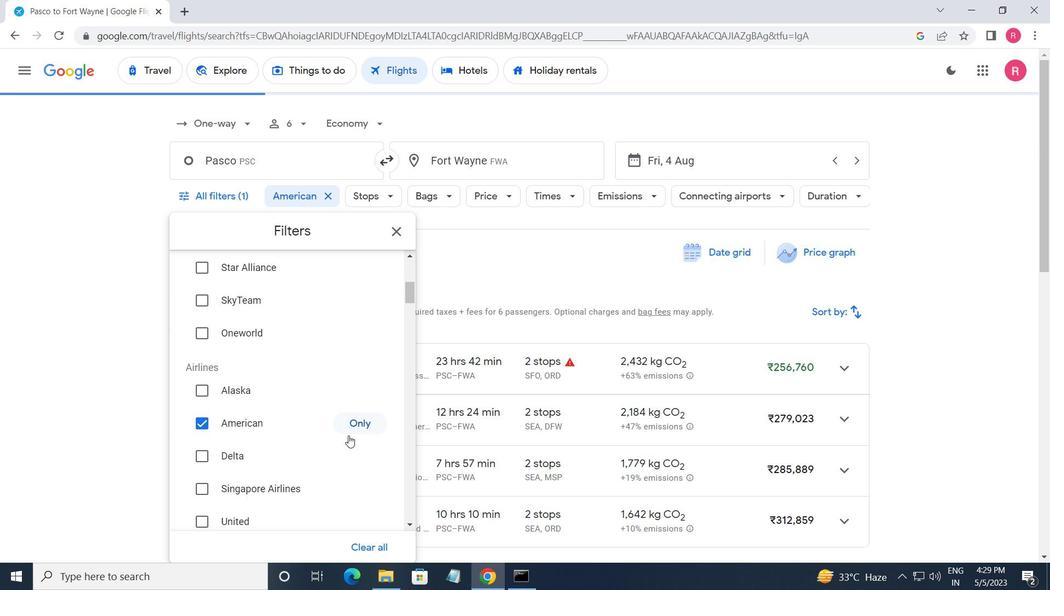 
Action: Mouse moved to (346, 435)
Screenshot: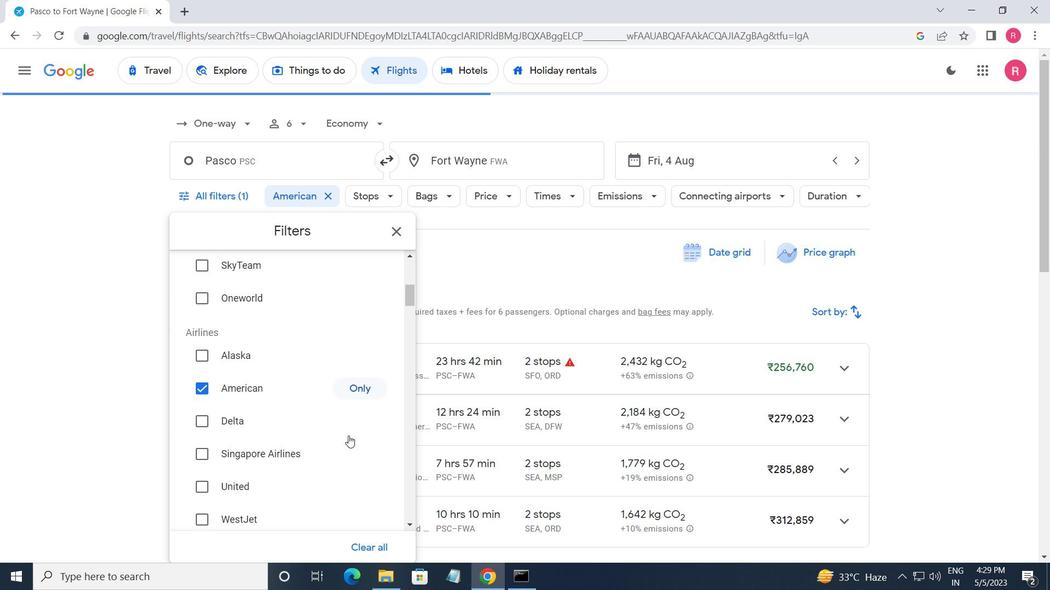 
Action: Mouse scrolled (346, 434) with delta (0, 0)
Screenshot: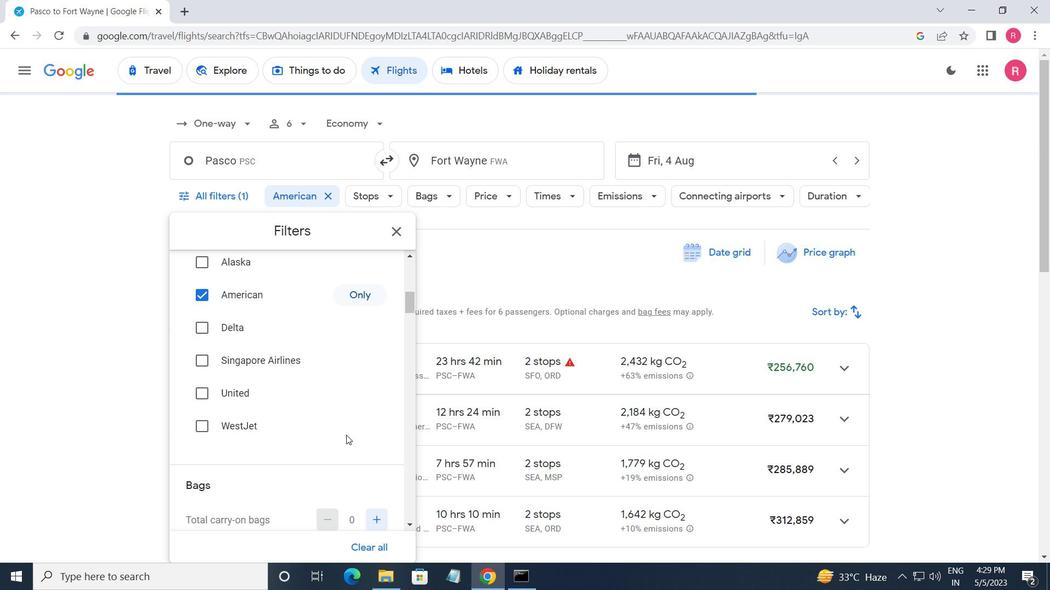 
Action: Mouse moved to (385, 477)
Screenshot: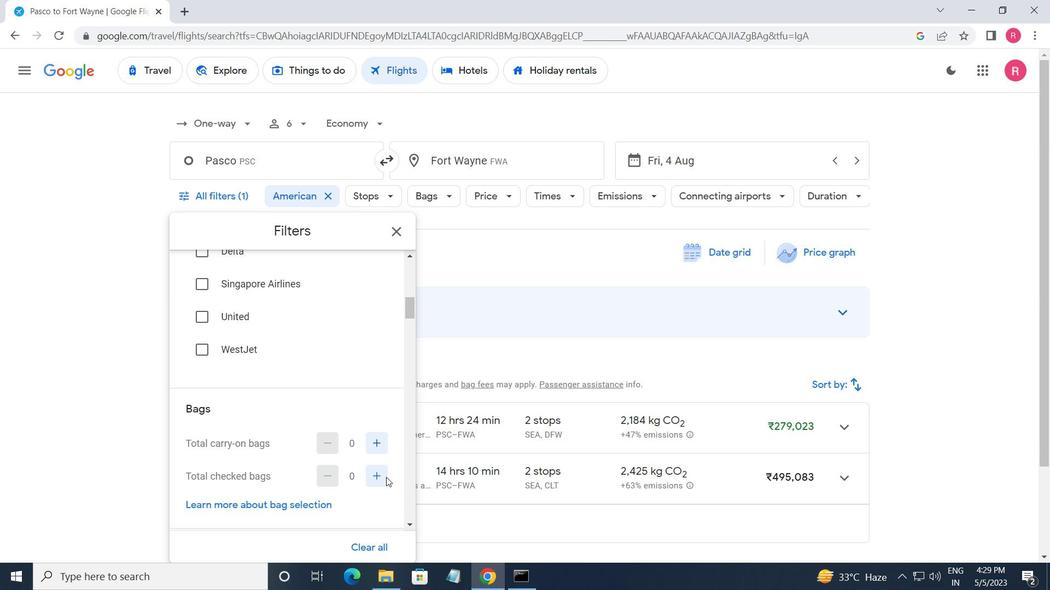 
Action: Mouse pressed left at (385, 477)
Screenshot: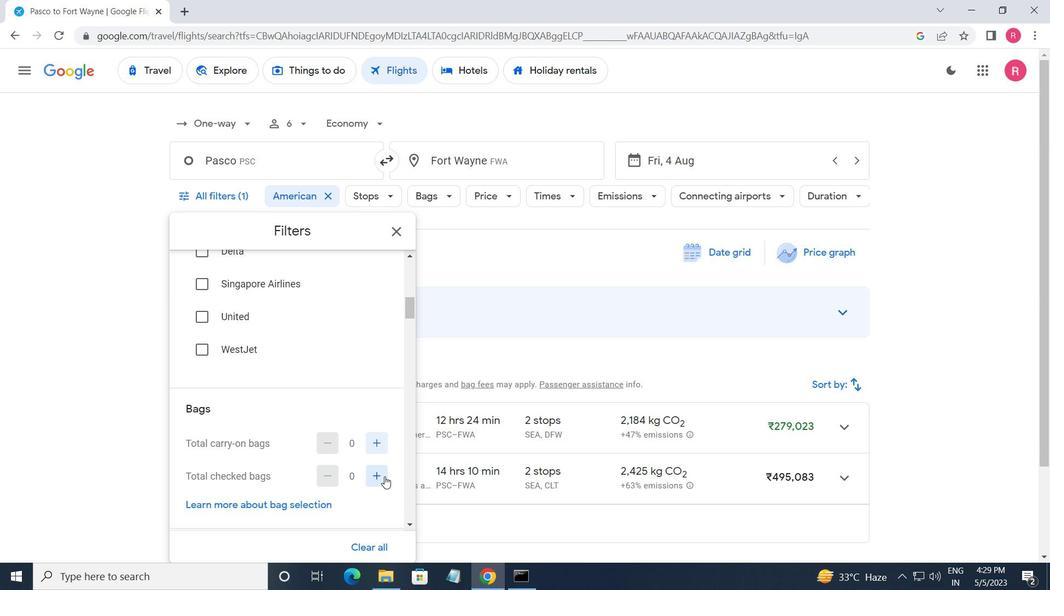 
Action: Mouse moved to (384, 477)
Screenshot: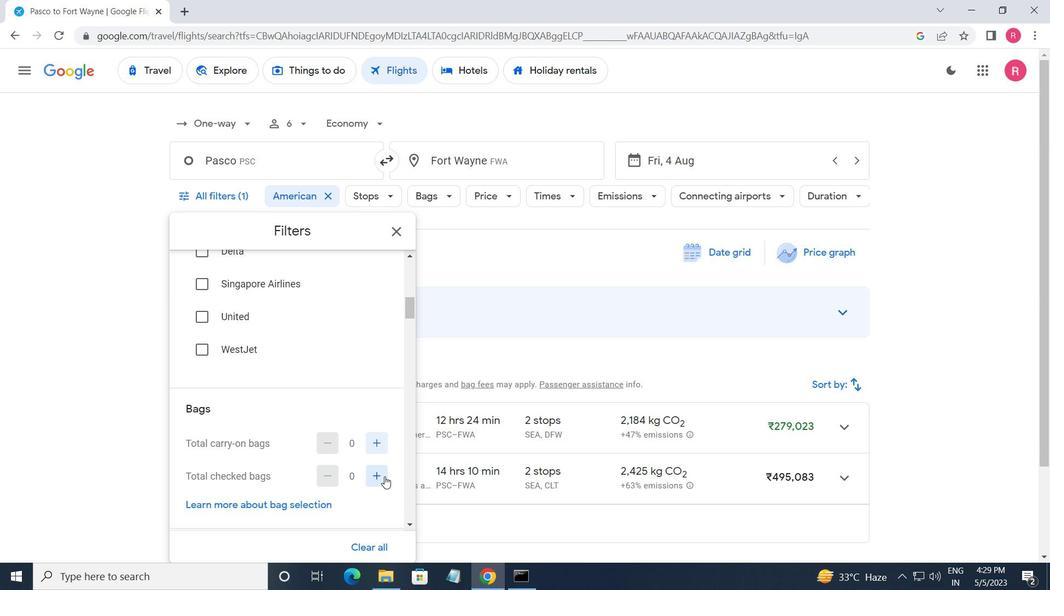 
Action: Mouse pressed left at (384, 477)
Screenshot: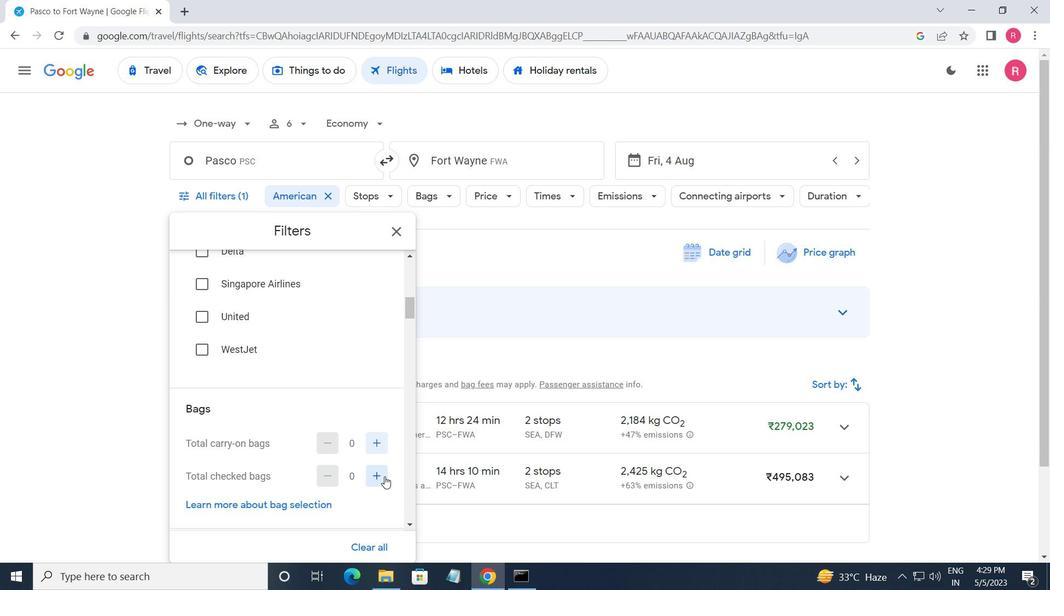 
Action: Mouse pressed left at (384, 477)
Screenshot: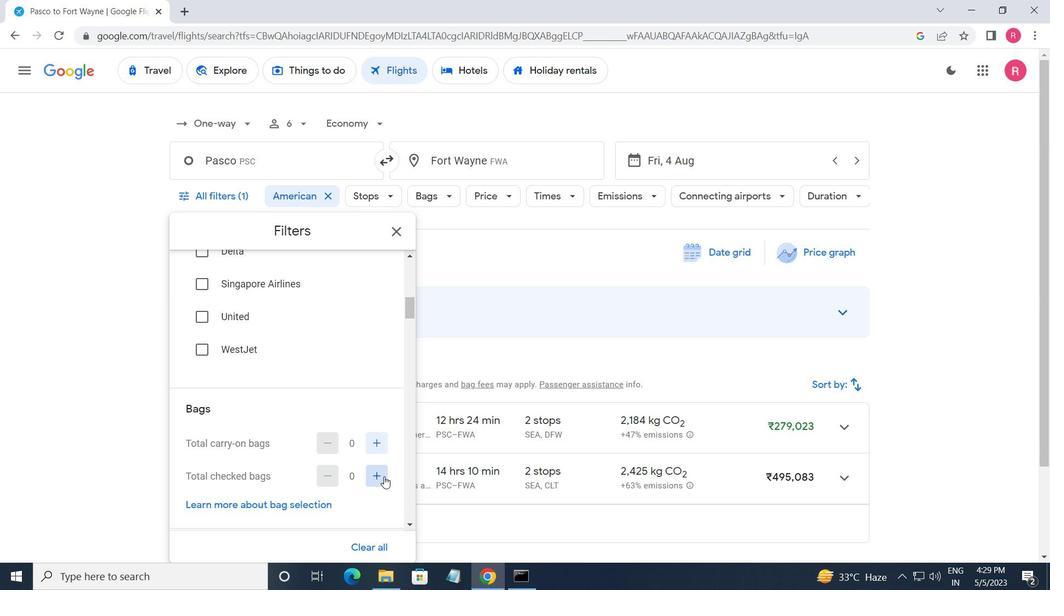 
Action: Mouse moved to (384, 477)
Screenshot: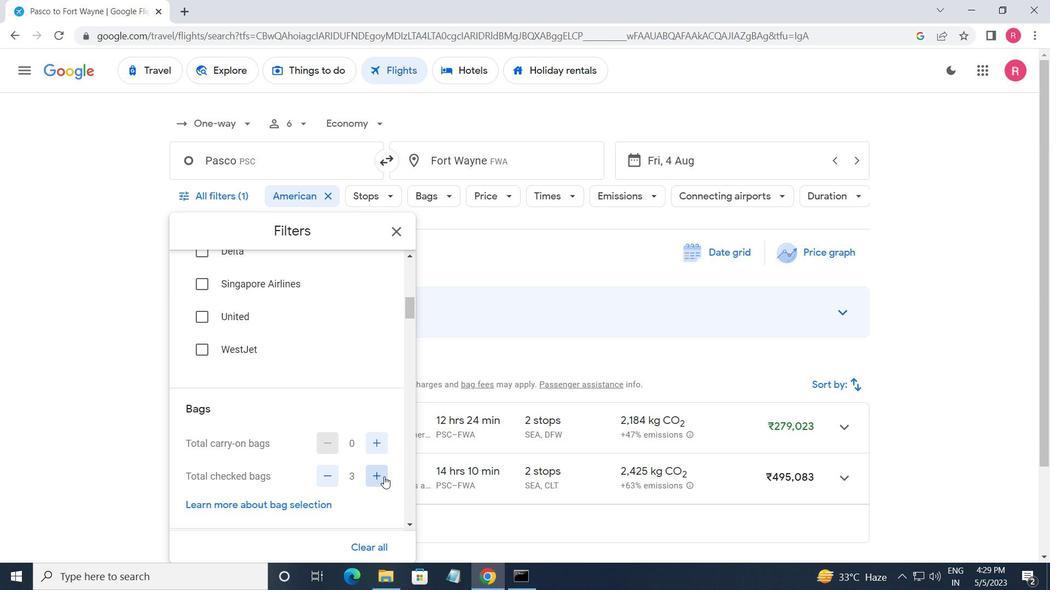 
Action: Mouse pressed left at (384, 477)
Screenshot: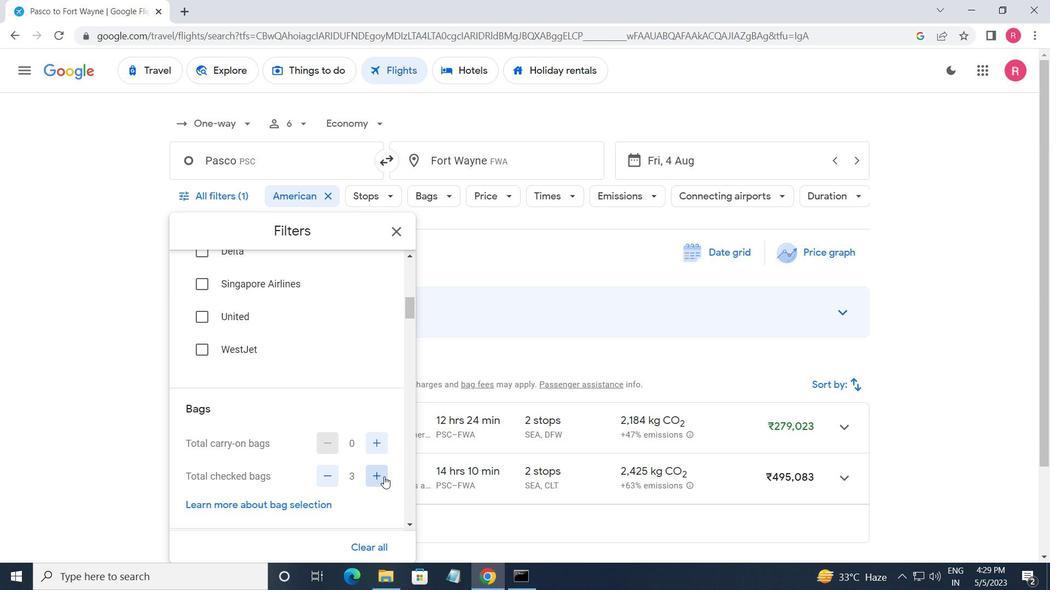 
Action: Mouse pressed left at (384, 477)
Screenshot: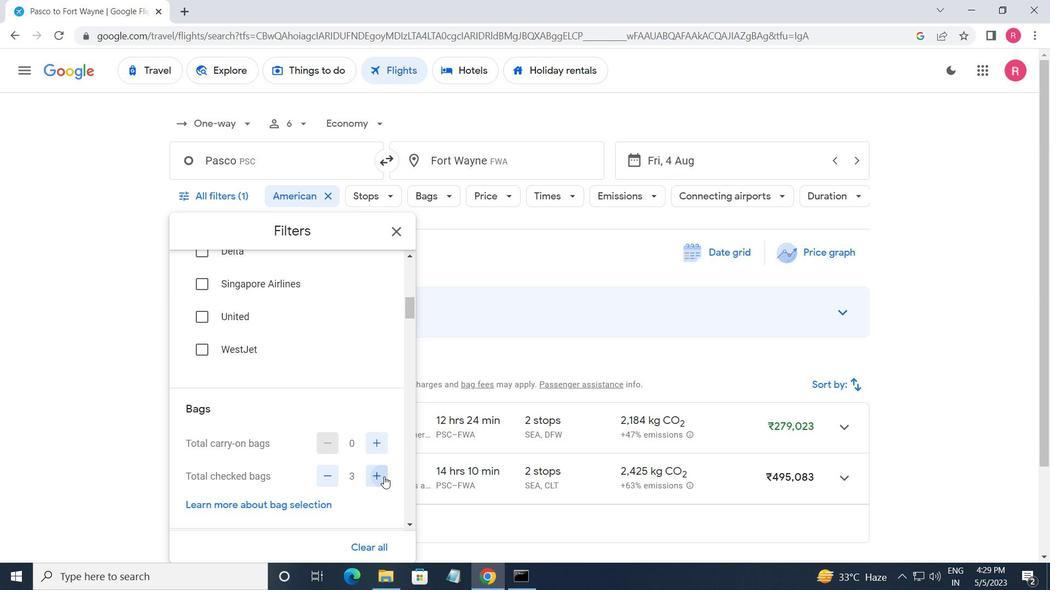 
Action: Mouse pressed left at (384, 477)
Screenshot: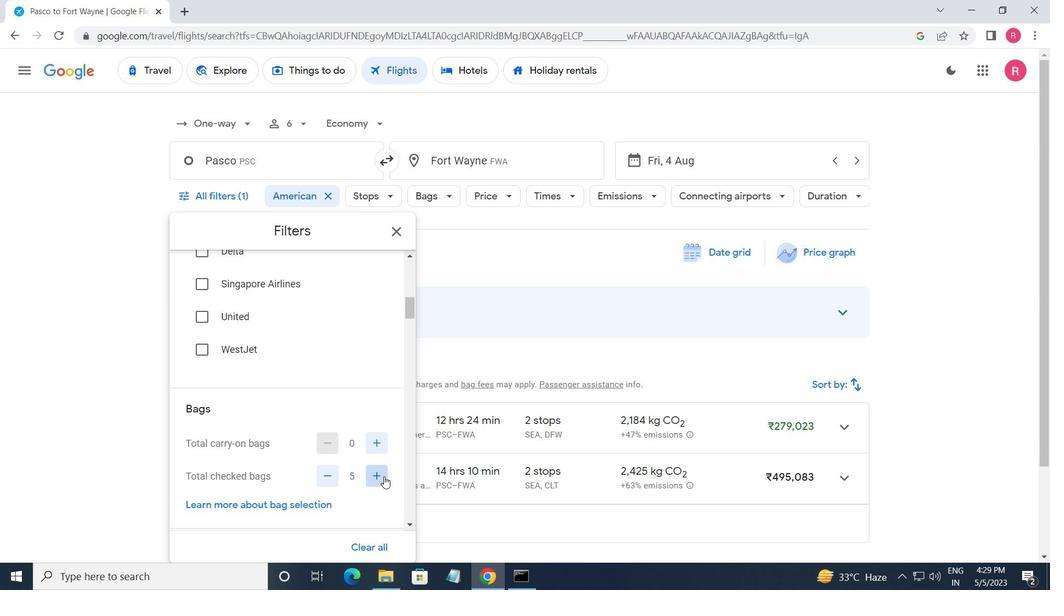 
Action: Mouse pressed left at (384, 477)
Screenshot: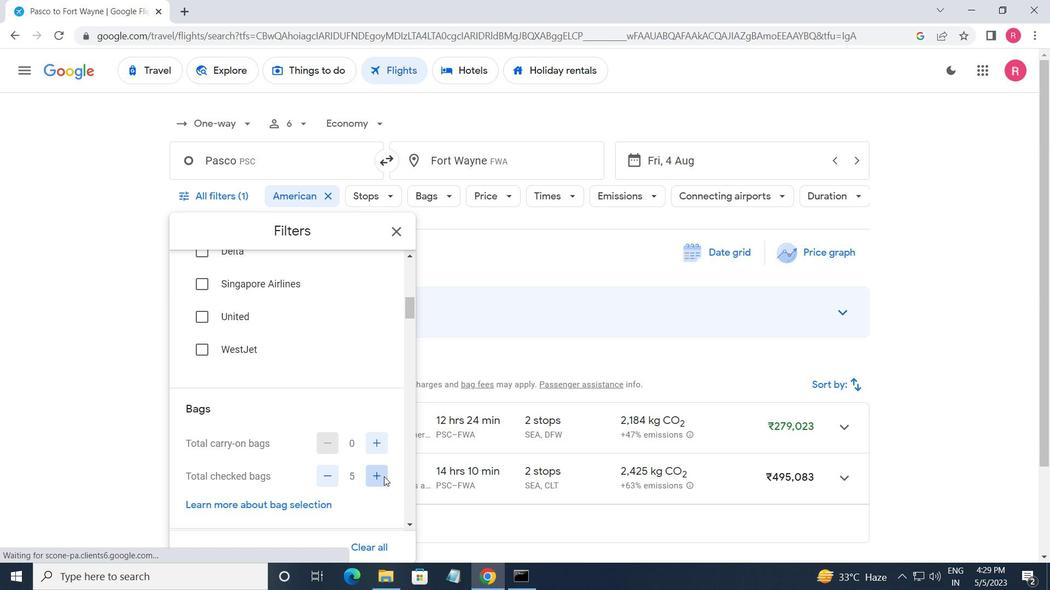 
Action: Mouse moved to (383, 477)
Screenshot: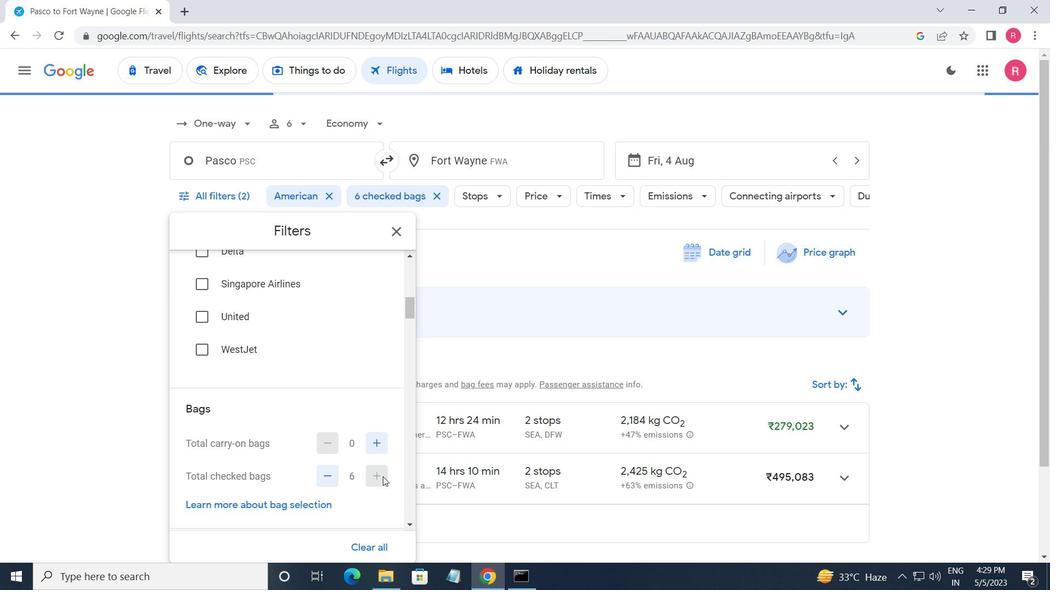 
Action: Mouse scrolled (383, 476) with delta (0, 0)
Screenshot: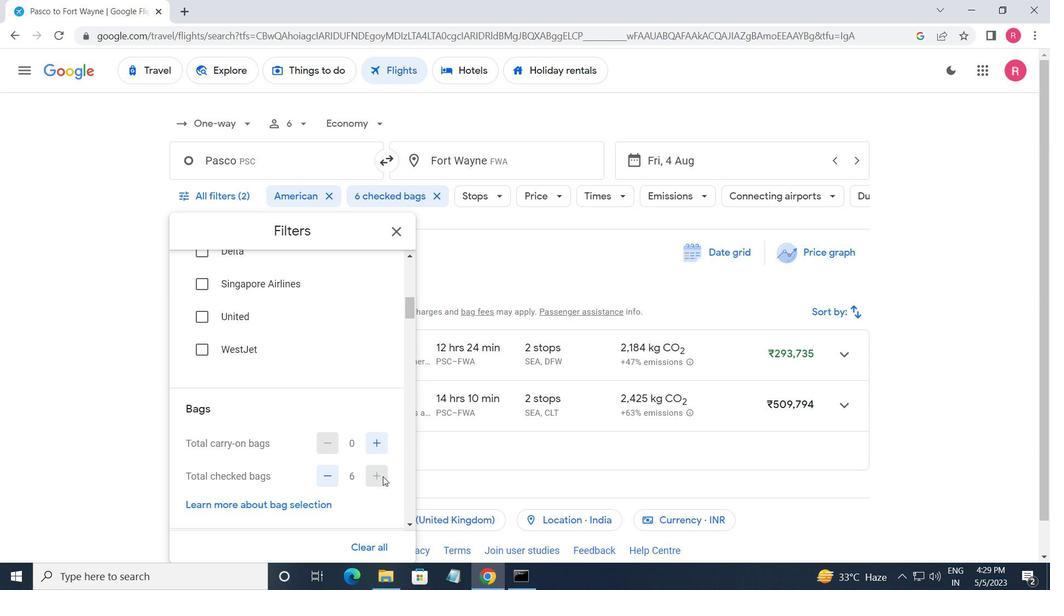 
Action: Mouse moved to (382, 479)
Screenshot: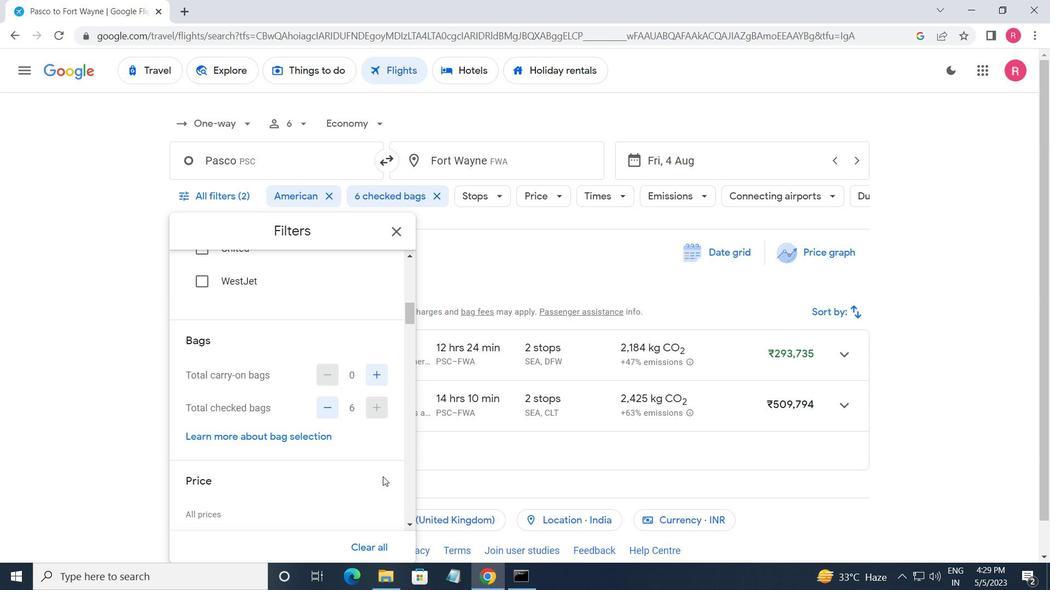 
Action: Mouse scrolled (382, 478) with delta (0, 0)
Screenshot: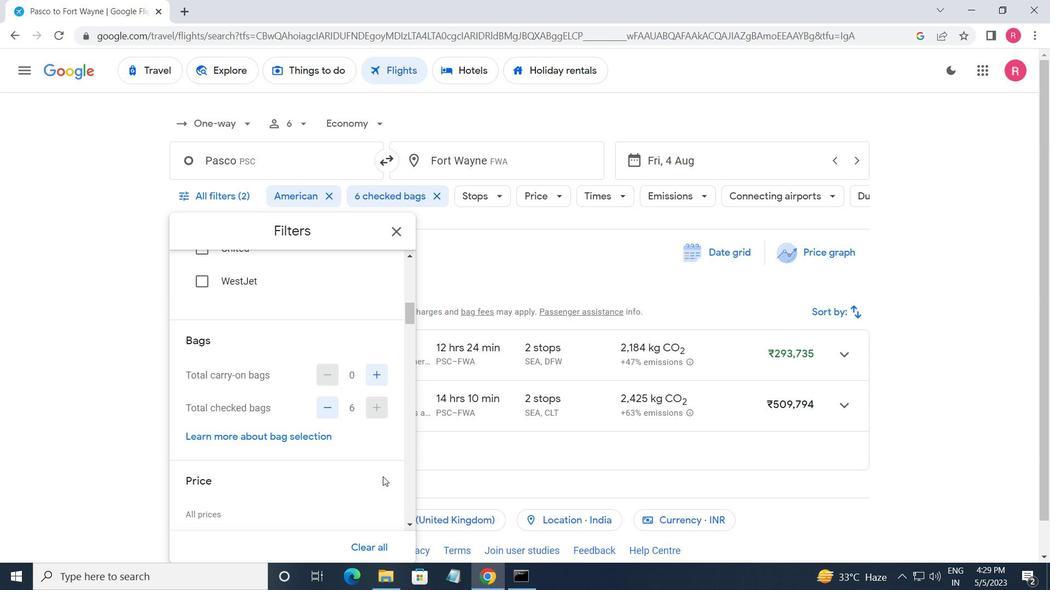 
Action: Mouse moved to (379, 481)
Screenshot: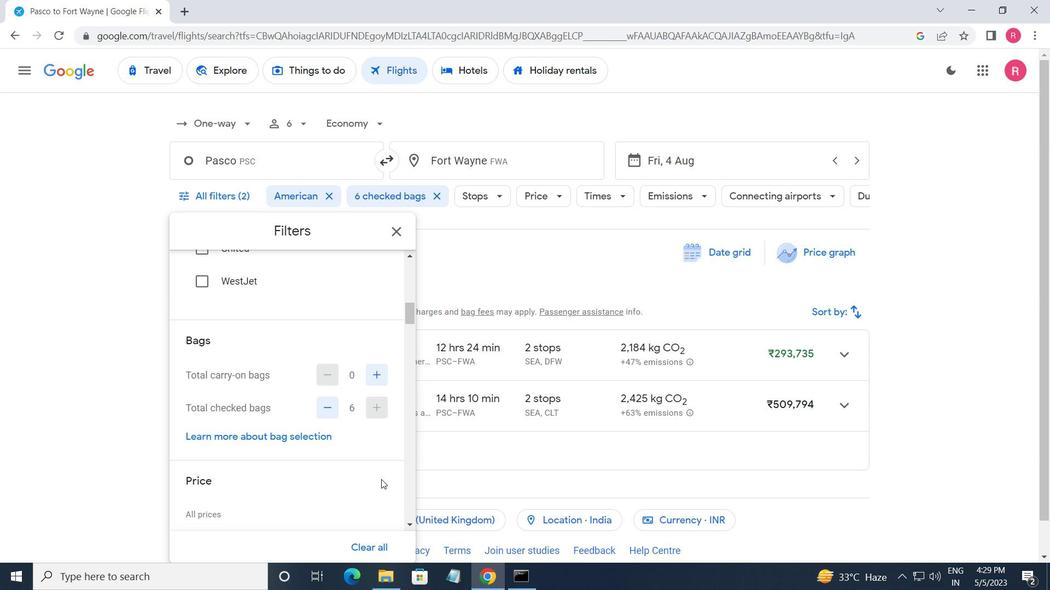 
Action: Mouse scrolled (379, 480) with delta (0, 0)
Screenshot: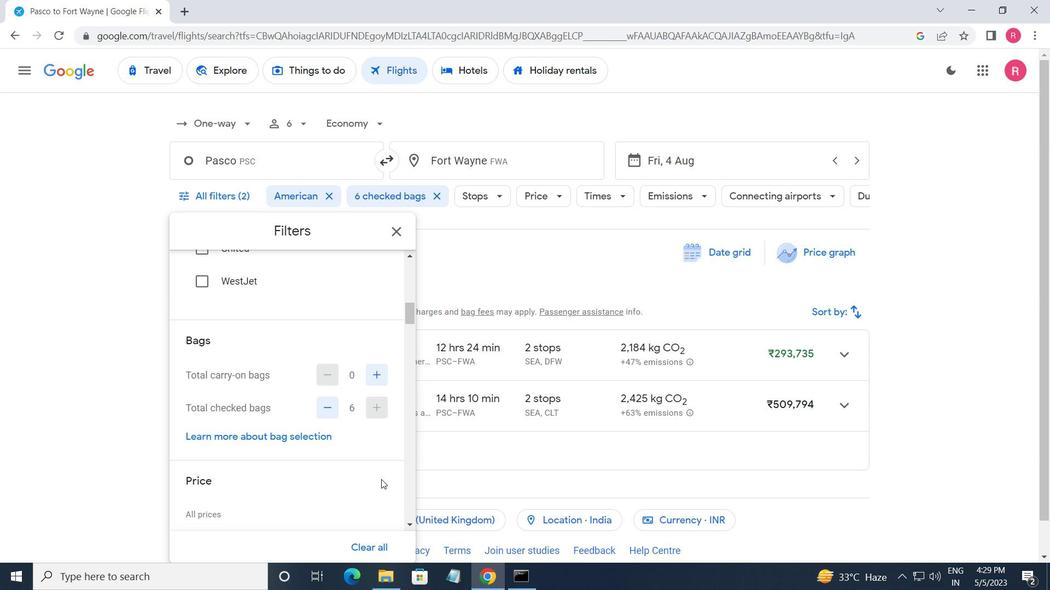 
Action: Mouse moved to (381, 413)
Screenshot: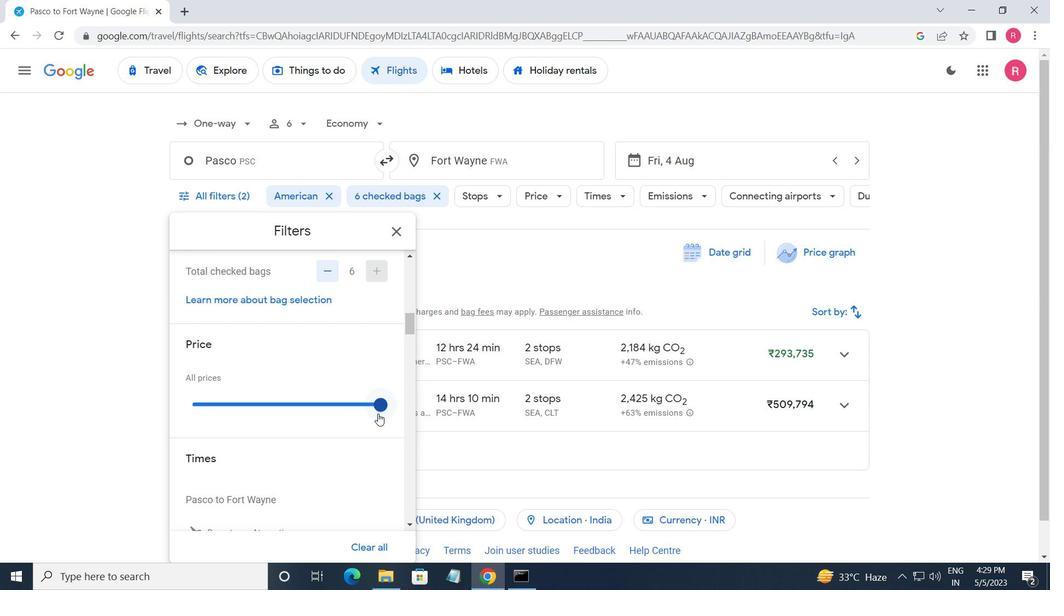 
Action: Mouse pressed left at (381, 413)
Screenshot: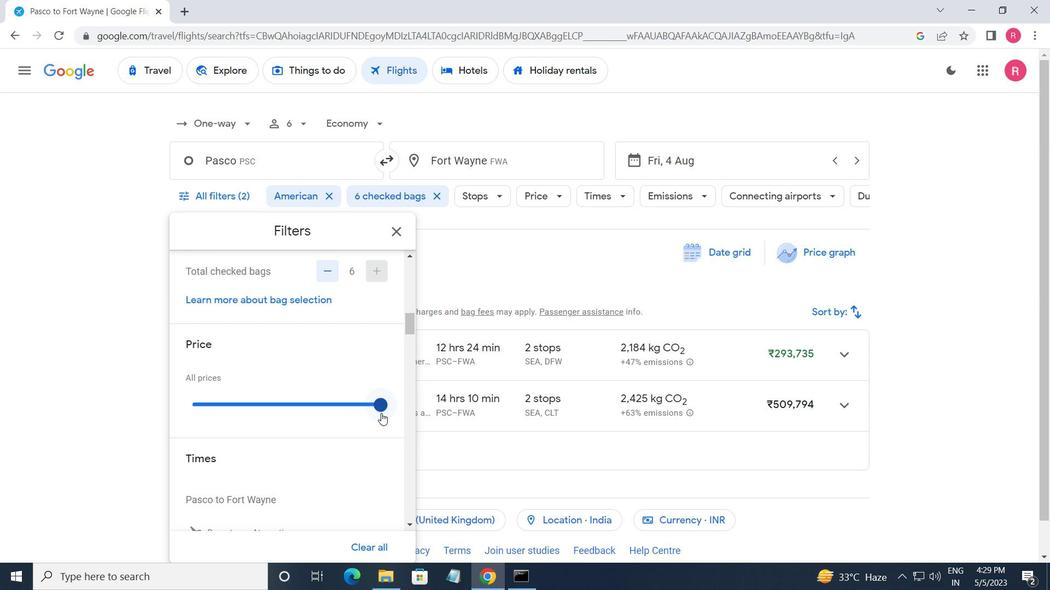 
Action: Mouse moved to (280, 471)
Screenshot: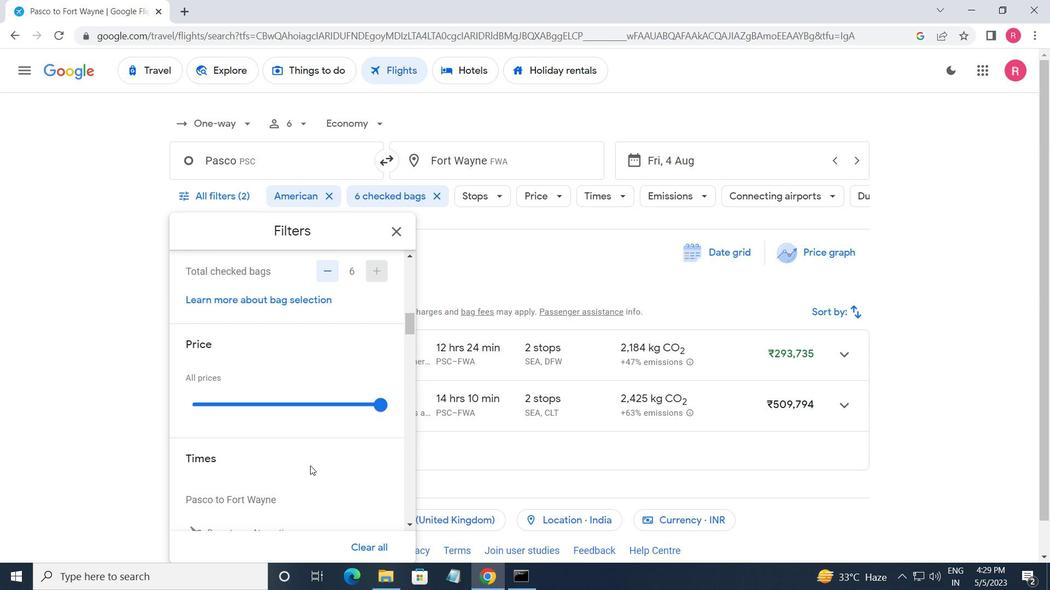 
Action: Mouse scrolled (280, 470) with delta (0, 0)
Screenshot: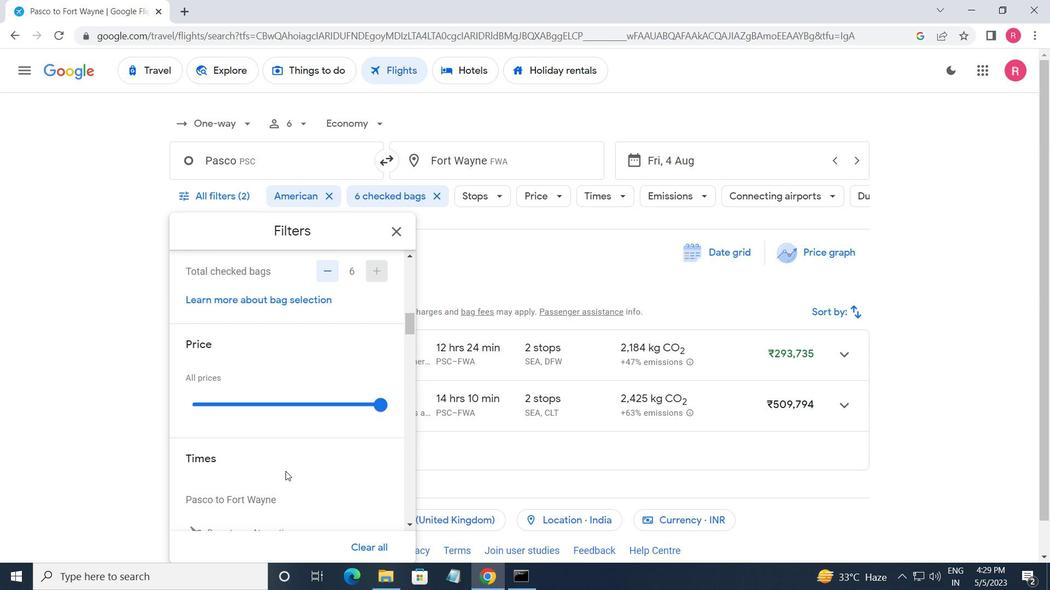 
Action: Mouse moved to (275, 466)
Screenshot: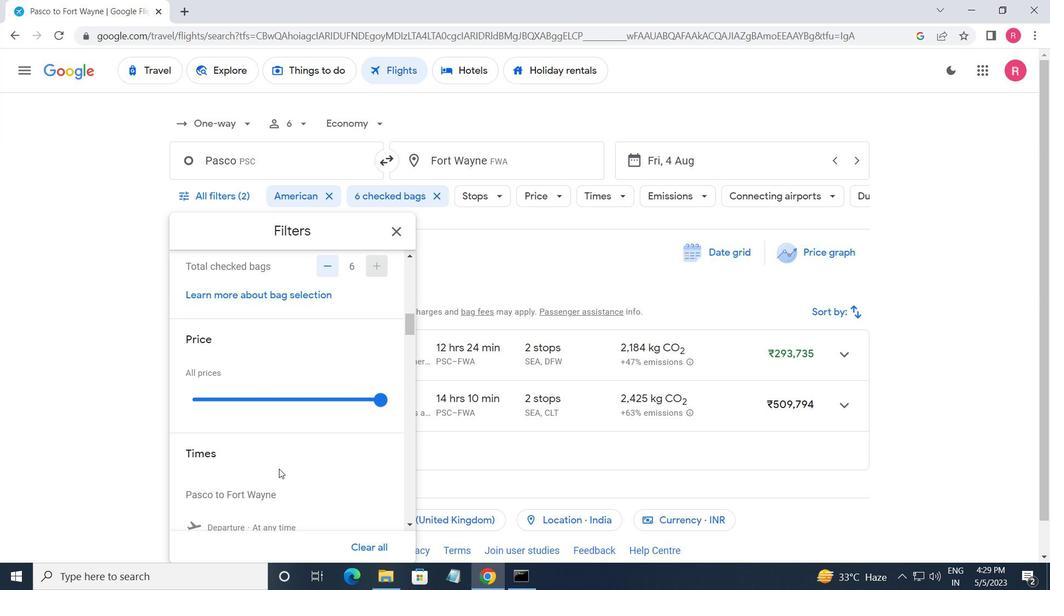 
Action: Mouse scrolled (275, 465) with delta (0, 0)
Screenshot: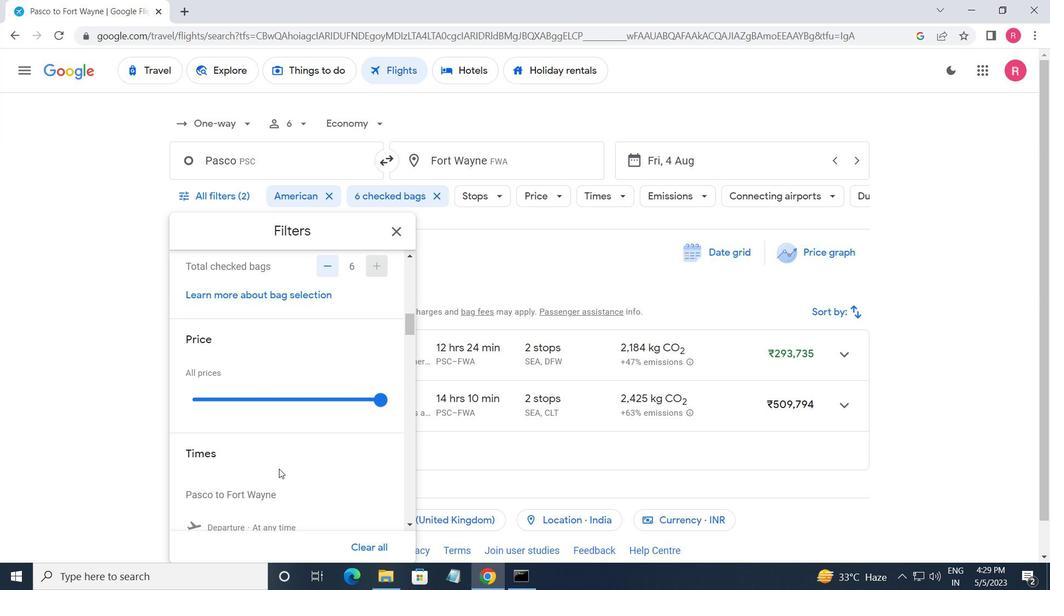 
Action: Mouse moved to (198, 426)
Screenshot: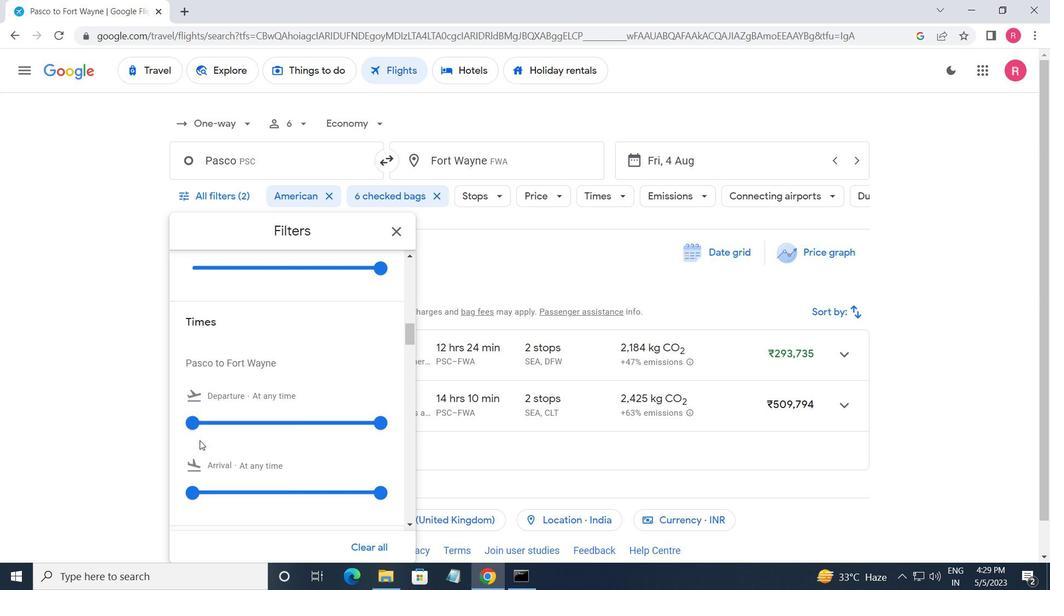 
Action: Mouse pressed left at (198, 426)
Screenshot: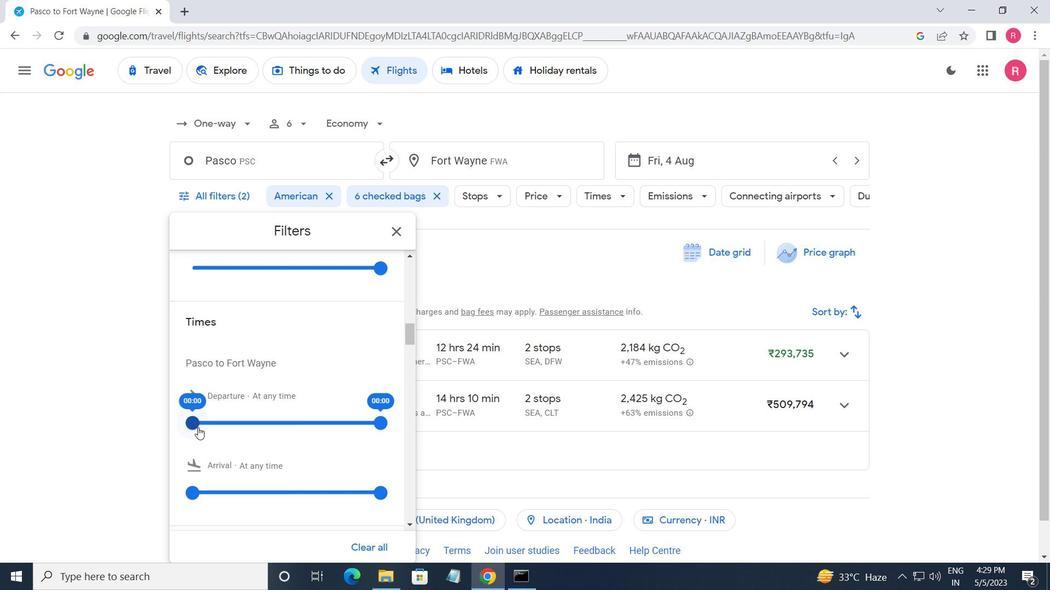 
Action: Mouse moved to (379, 422)
Screenshot: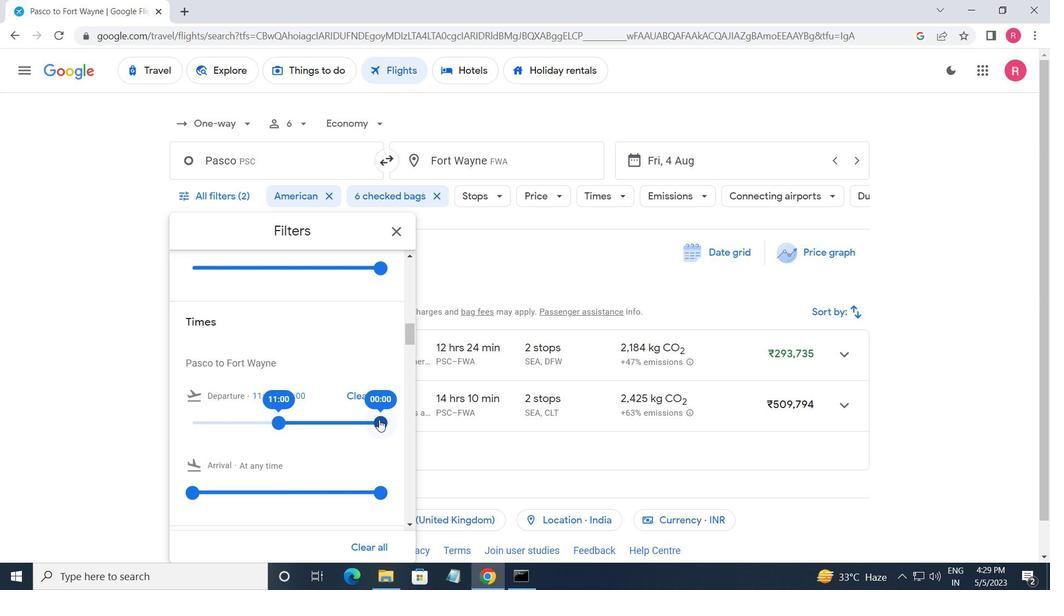 
Action: Mouse pressed left at (379, 422)
Screenshot: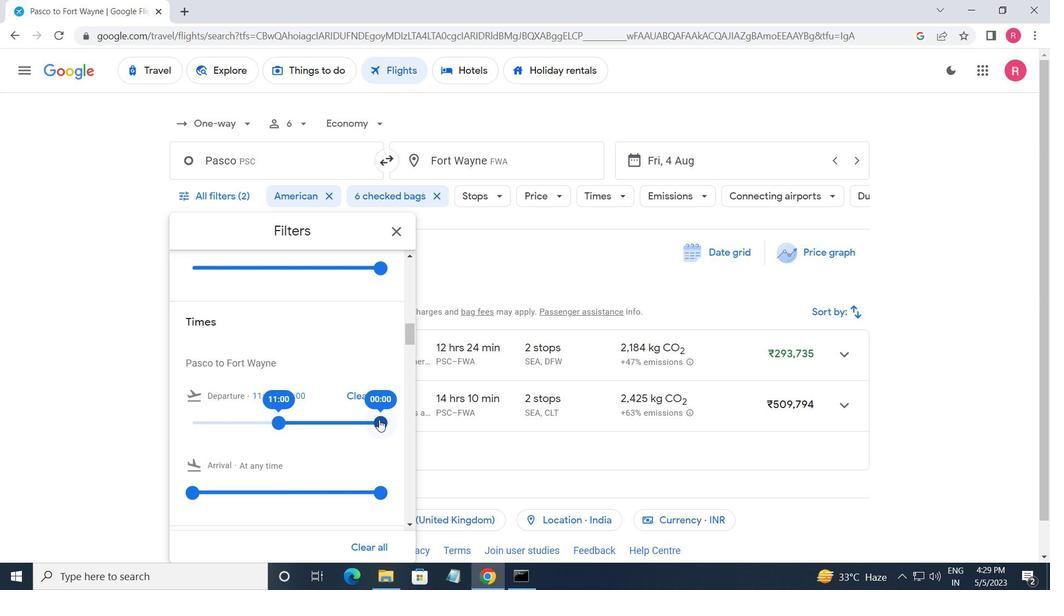 
Action: Mouse moved to (400, 225)
Screenshot: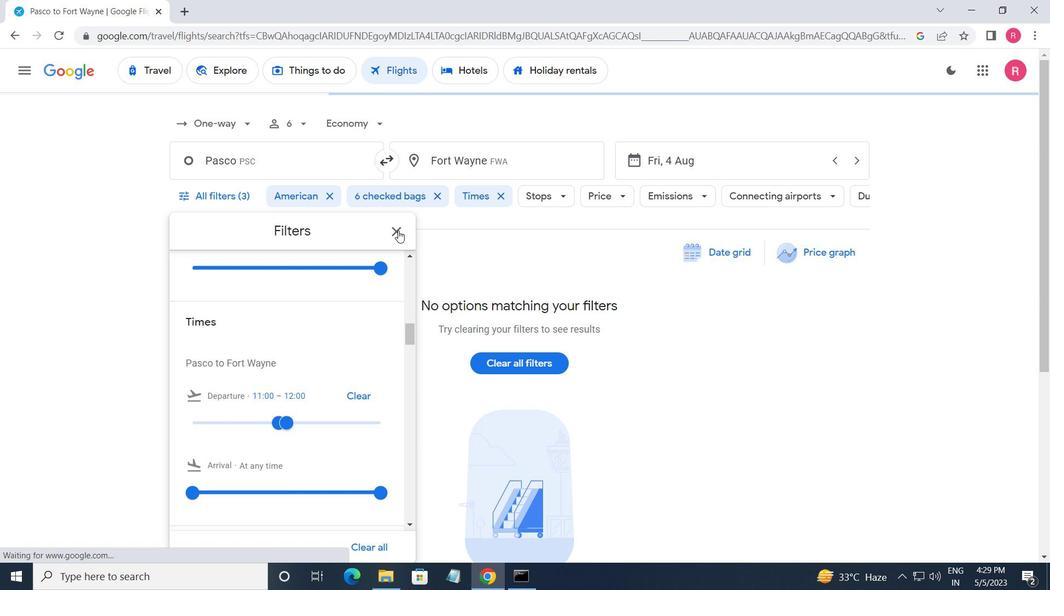 
Action: Mouse pressed left at (400, 225)
Screenshot: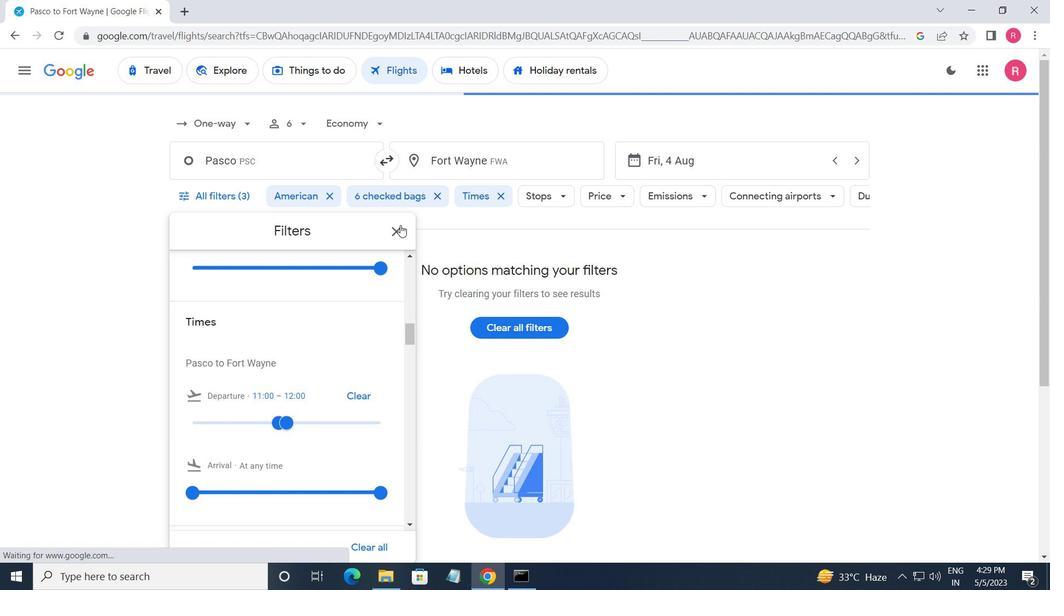 
